 Task: Check the percentage active listings of crown molding in the last 3 years.
Action: Mouse moved to (771, 170)
Screenshot: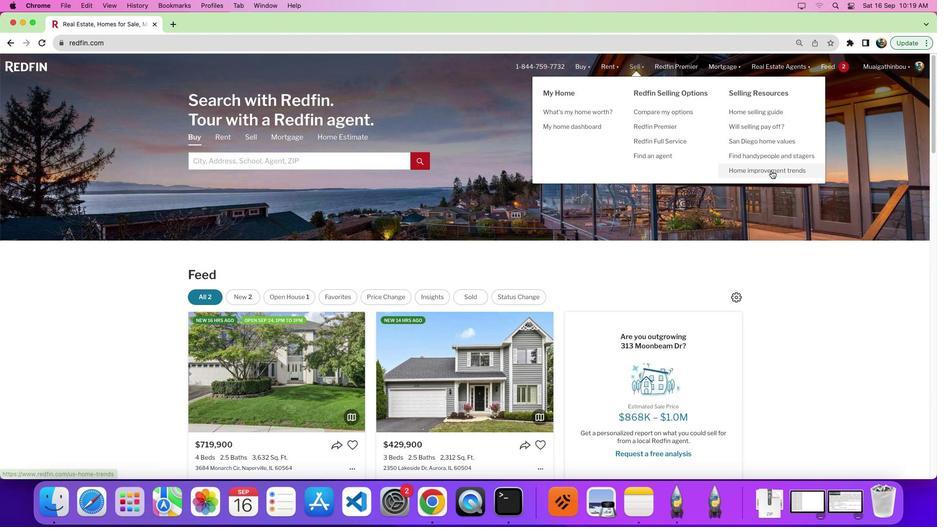 
Action: Mouse pressed left at (771, 170)
Screenshot: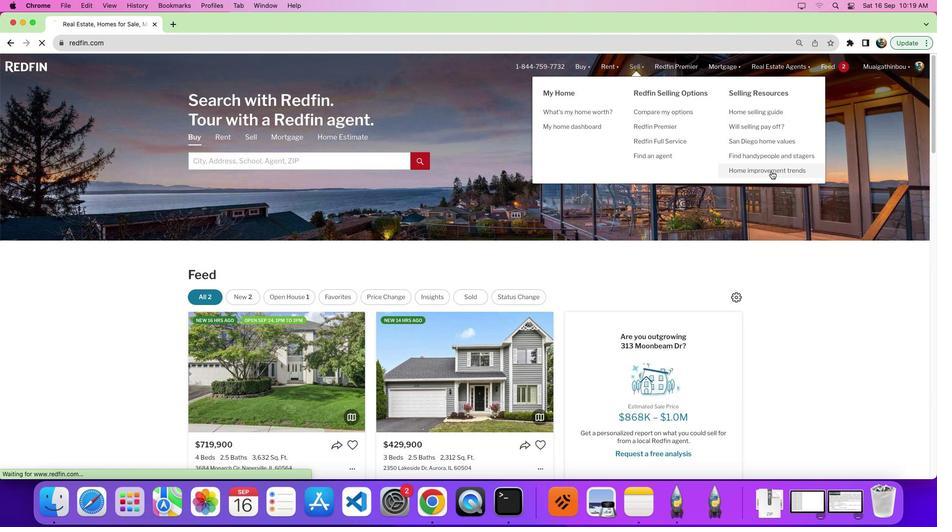 
Action: Mouse moved to (771, 170)
Screenshot: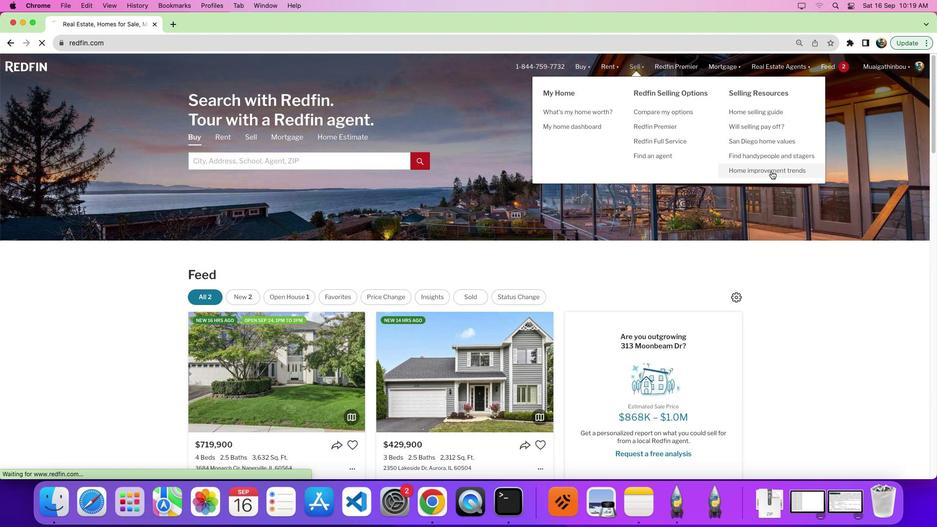
Action: Mouse pressed left at (771, 170)
Screenshot: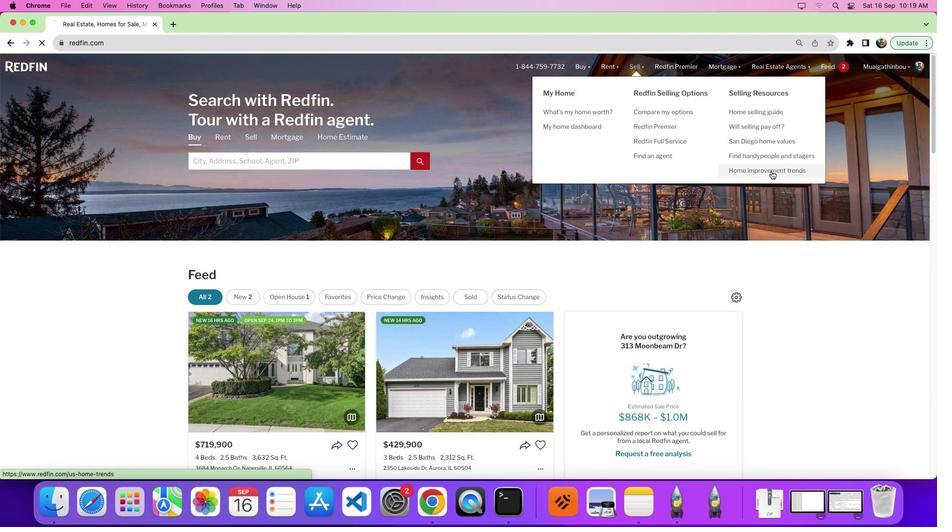 
Action: Mouse moved to (259, 186)
Screenshot: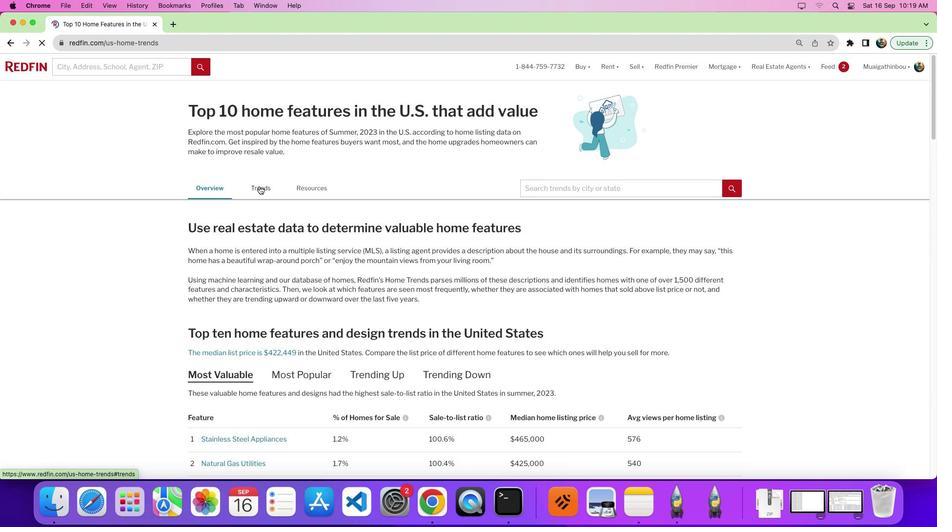 
Action: Mouse pressed left at (259, 186)
Screenshot: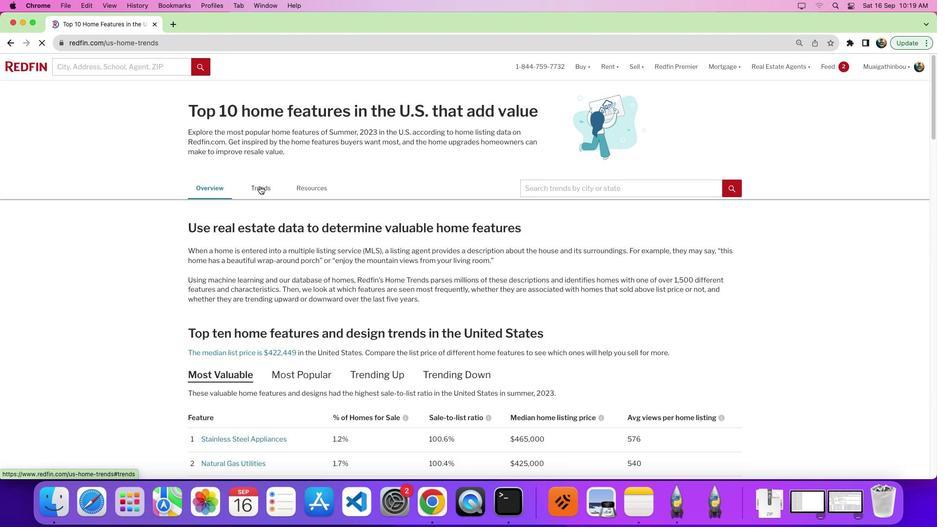 
Action: Mouse moved to (422, 224)
Screenshot: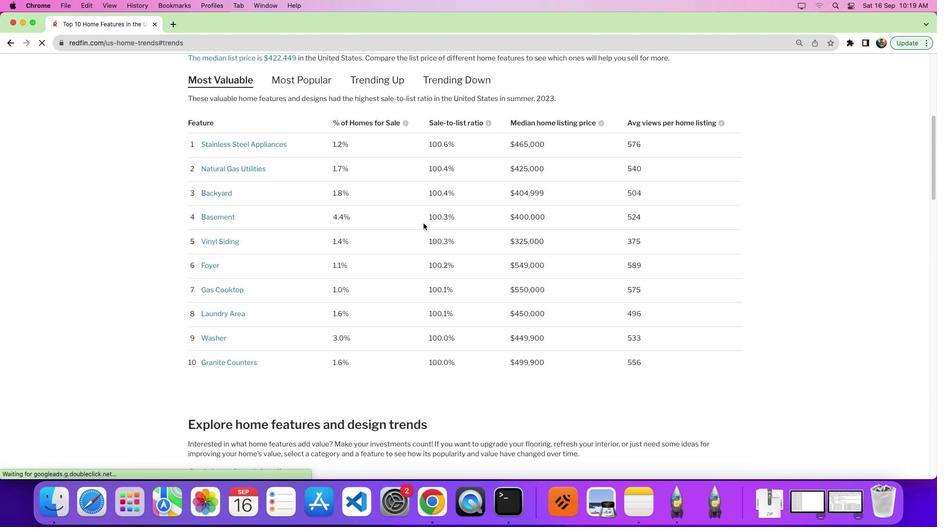 
Action: Mouse scrolled (422, 224) with delta (0, 0)
Screenshot: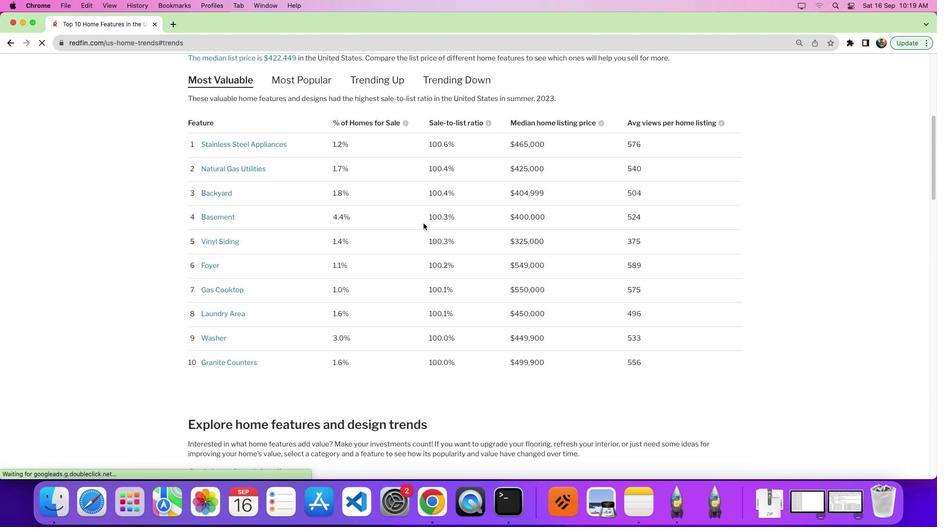 
Action: Mouse moved to (422, 223)
Screenshot: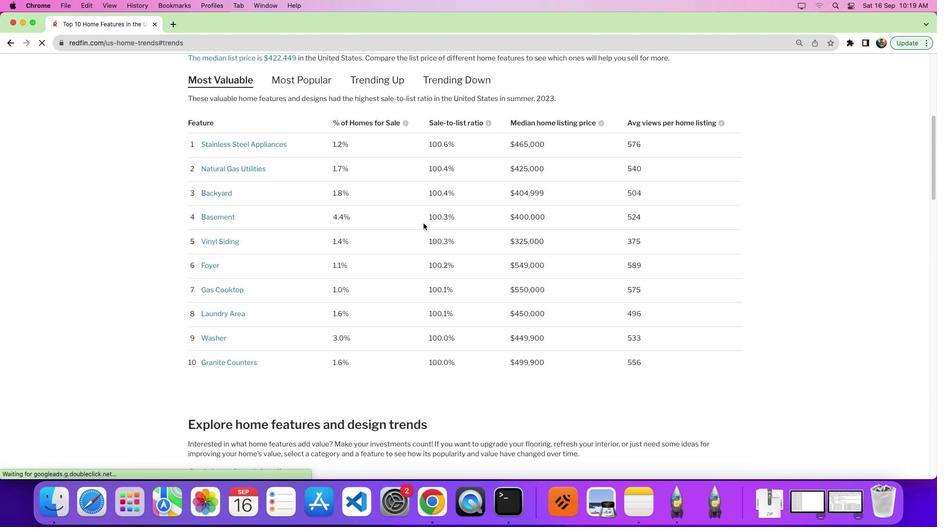 
Action: Mouse scrolled (422, 223) with delta (0, 0)
Screenshot: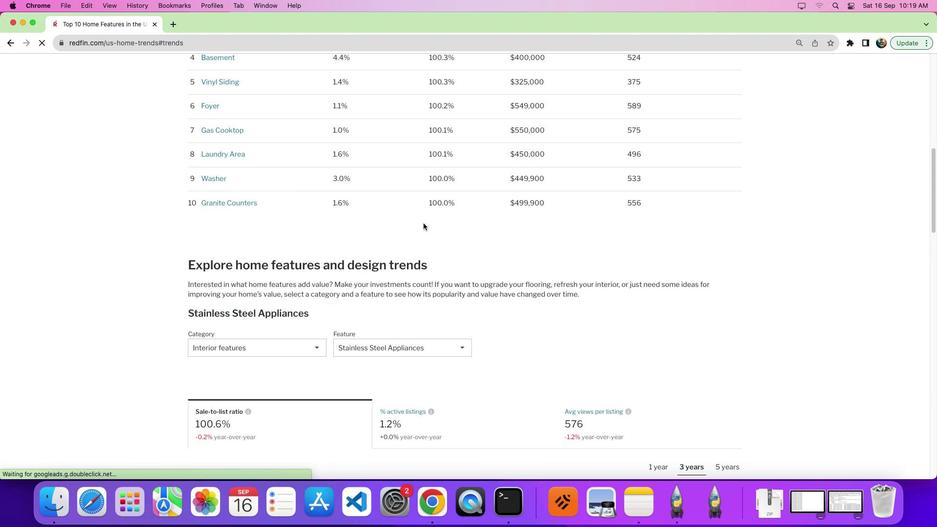 
Action: Mouse moved to (423, 223)
Screenshot: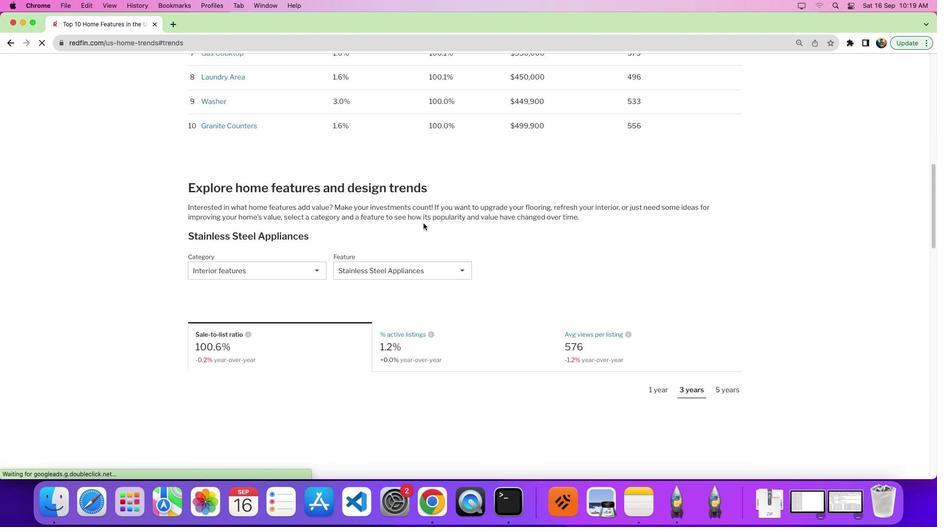 
Action: Mouse scrolled (423, 223) with delta (0, -3)
Screenshot: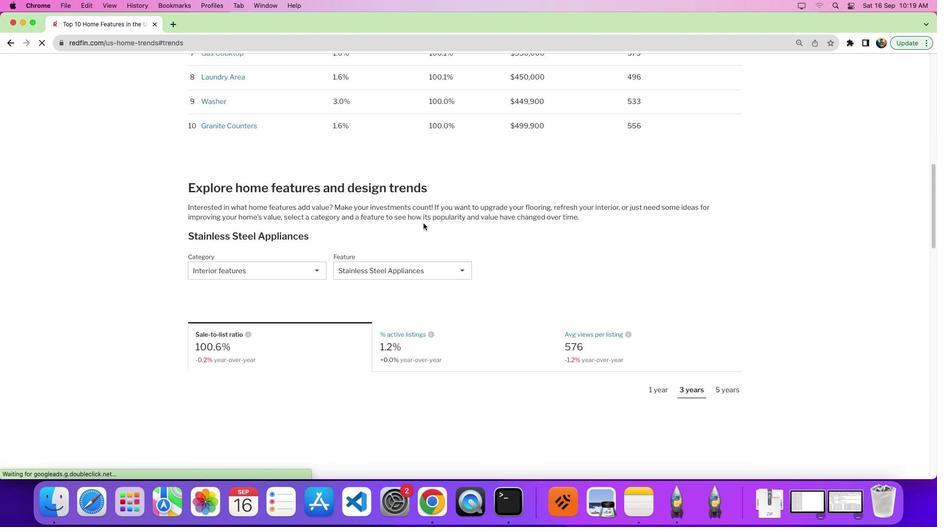 
Action: Mouse moved to (423, 223)
Screenshot: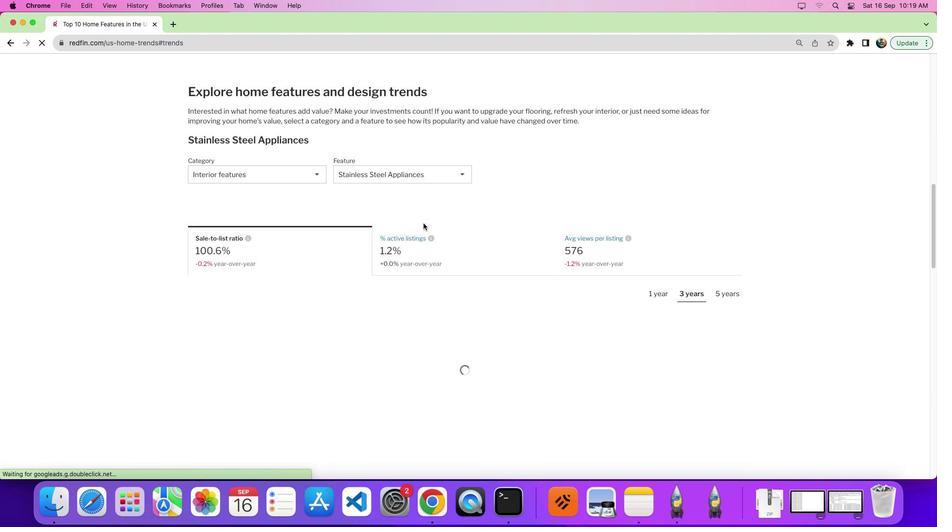 
Action: Mouse scrolled (423, 223) with delta (0, -4)
Screenshot: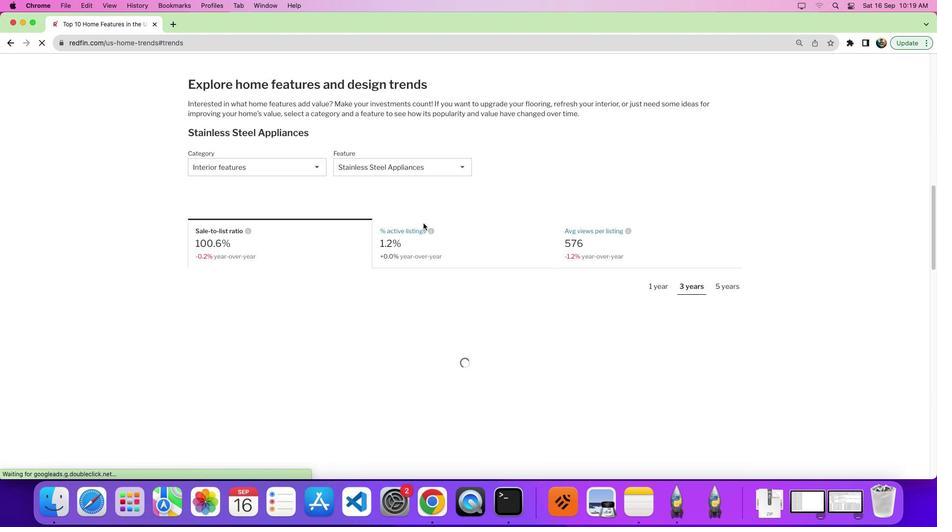 
Action: Mouse moved to (423, 222)
Screenshot: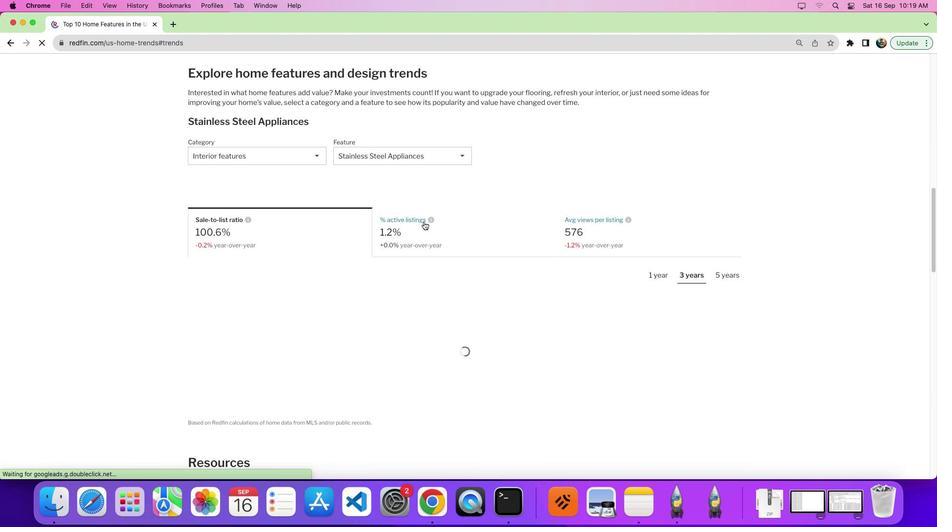 
Action: Mouse scrolled (423, 222) with delta (0, 0)
Screenshot: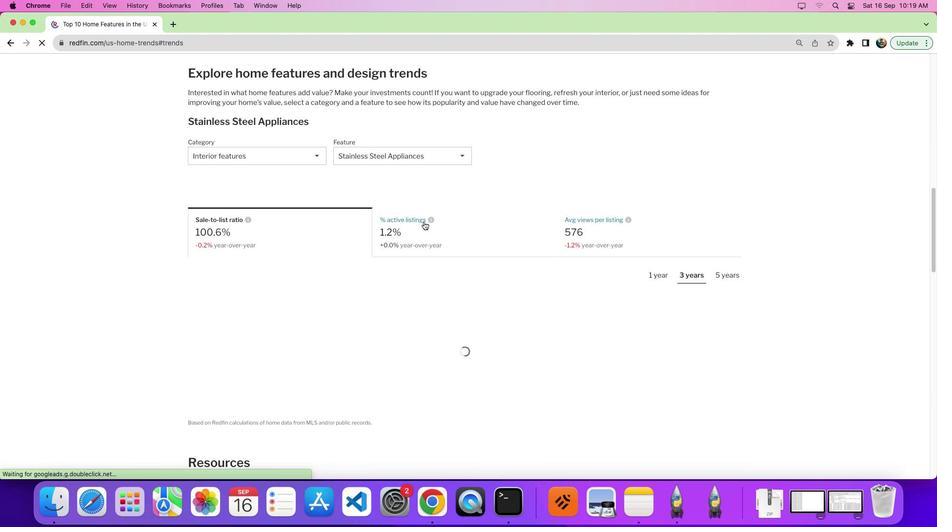 
Action: Mouse scrolled (423, 222) with delta (0, 0)
Screenshot: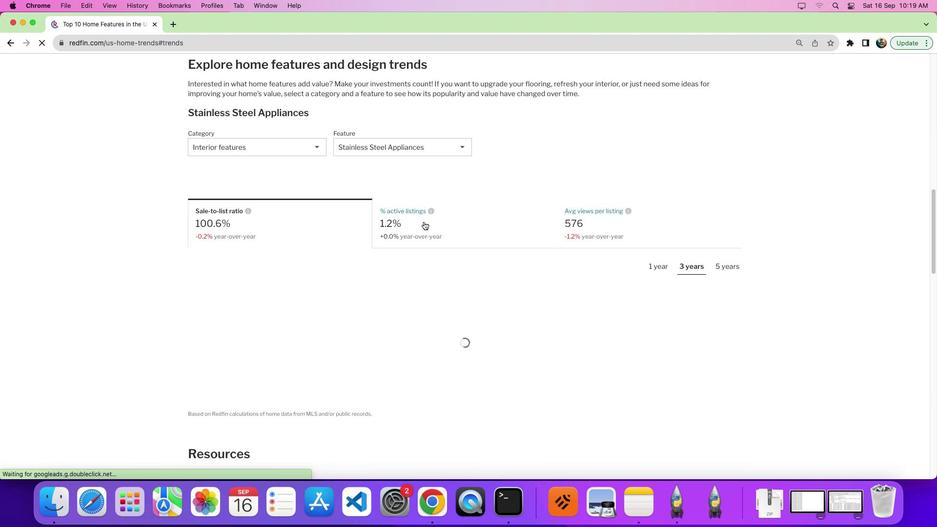
Action: Mouse moved to (423, 222)
Screenshot: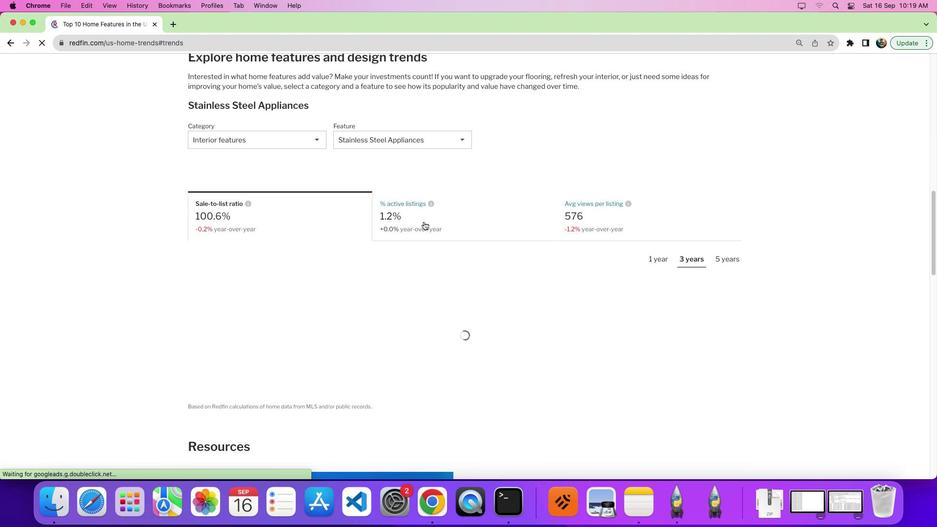 
Action: Mouse scrolled (423, 222) with delta (0, 0)
Screenshot: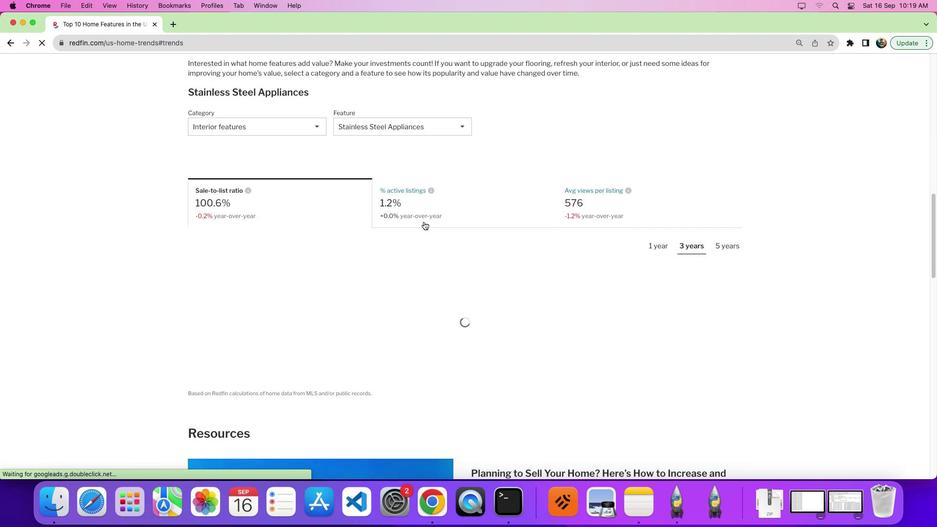 
Action: Mouse scrolled (423, 222) with delta (0, 0)
Screenshot: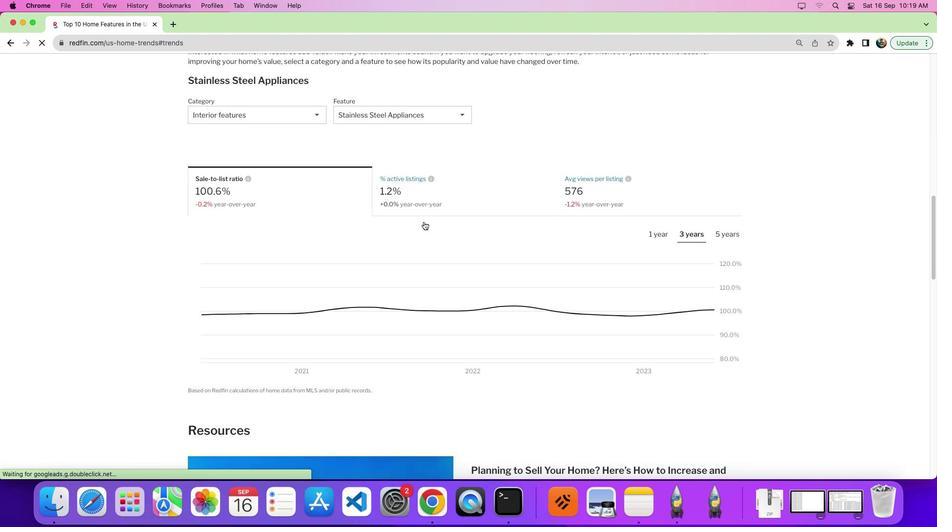 
Action: Mouse moved to (430, 115)
Screenshot: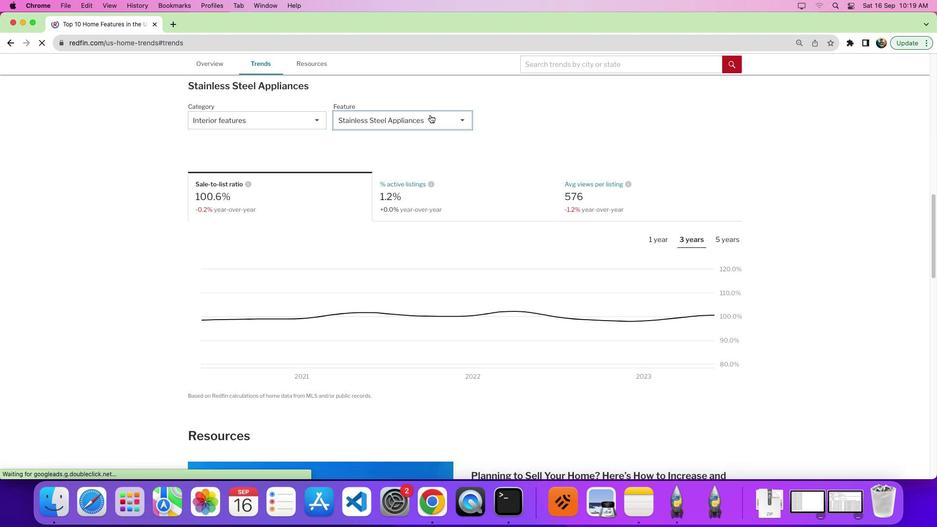 
Action: Mouse pressed left at (430, 115)
Screenshot: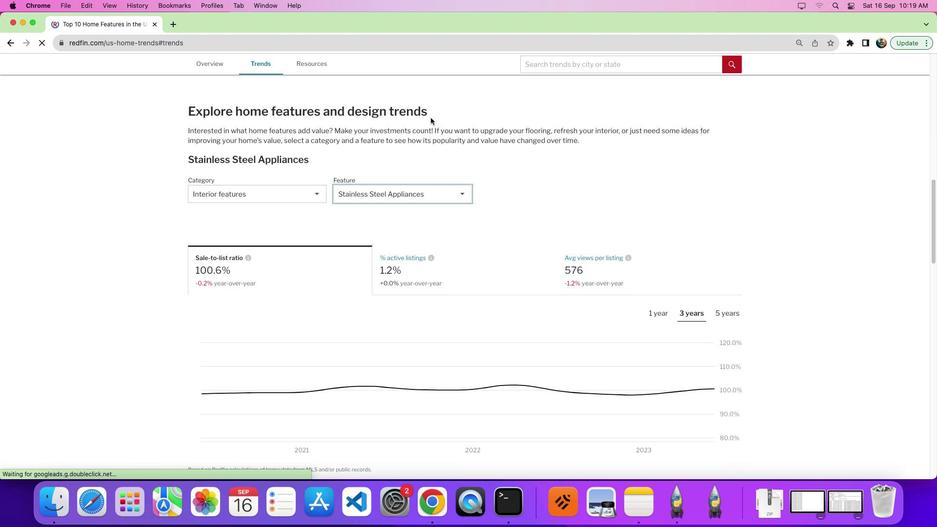 
Action: Mouse moved to (451, 204)
Screenshot: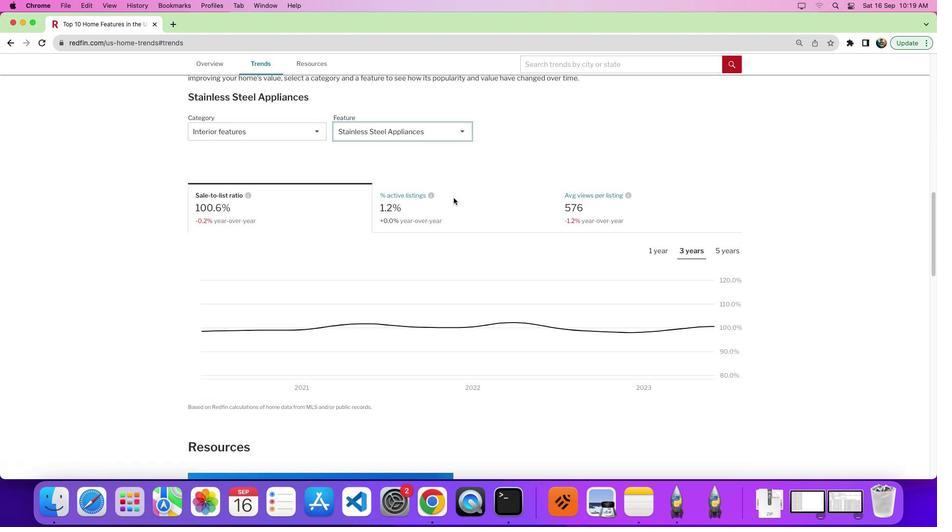 
Action: Mouse scrolled (451, 204) with delta (0, 0)
Screenshot: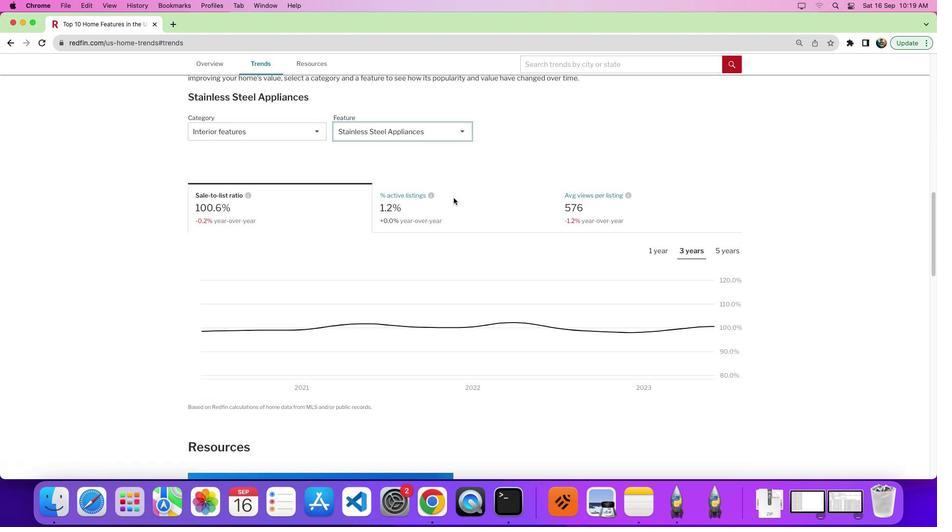 
Action: Mouse moved to (451, 203)
Screenshot: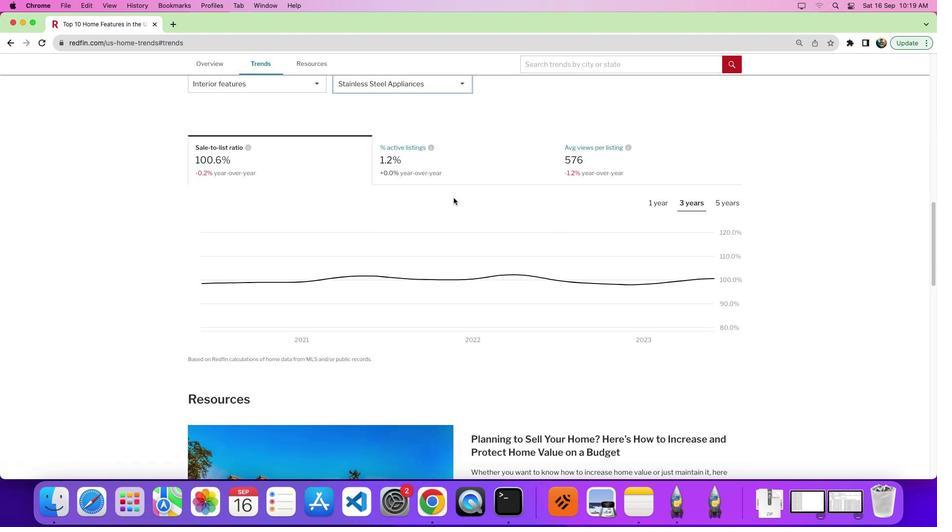 
Action: Mouse scrolled (451, 203) with delta (0, 0)
Screenshot: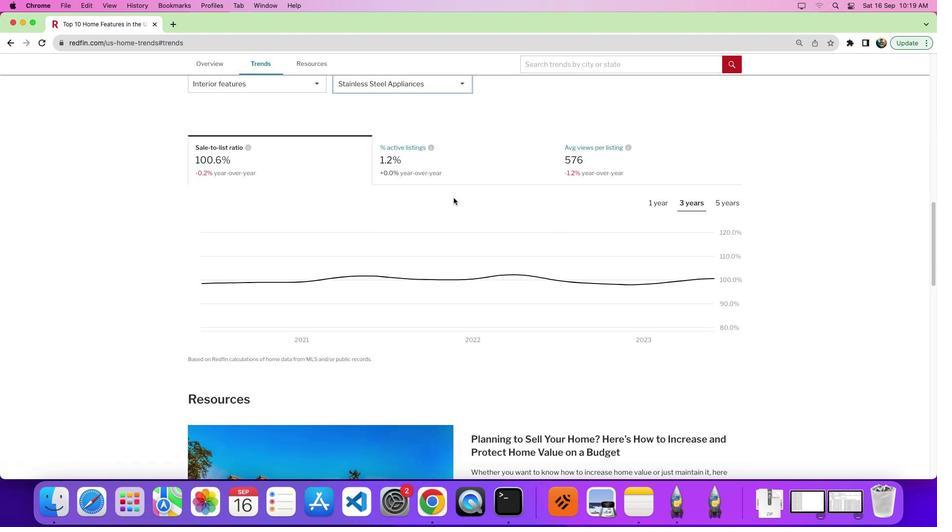 
Action: Mouse moved to (452, 202)
Screenshot: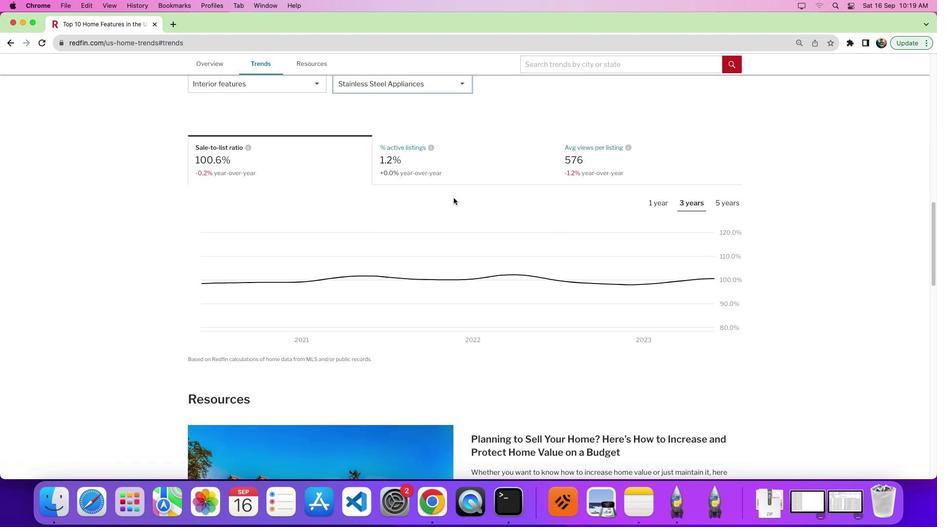 
Action: Mouse scrolled (452, 202) with delta (0, -4)
Screenshot: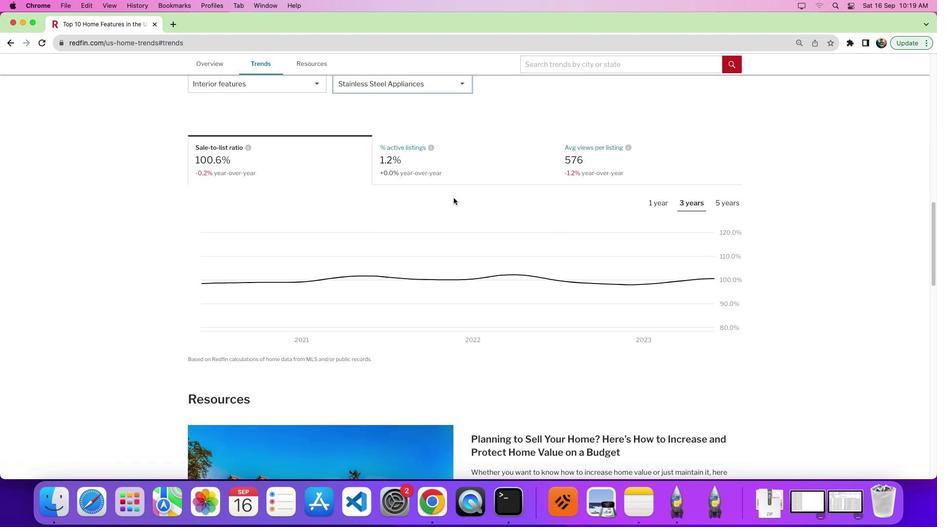 
Action: Mouse moved to (452, 200)
Screenshot: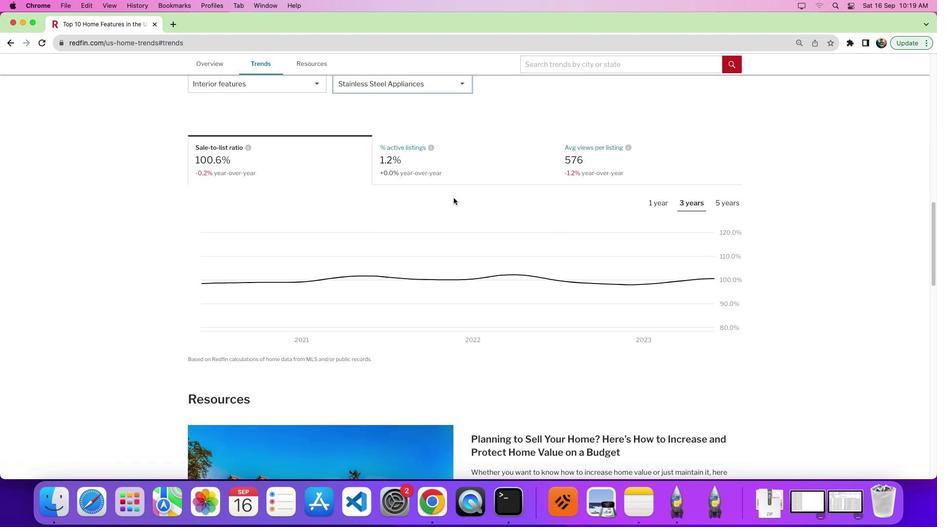 
Action: Mouse scrolled (452, 200) with delta (0, -5)
Screenshot: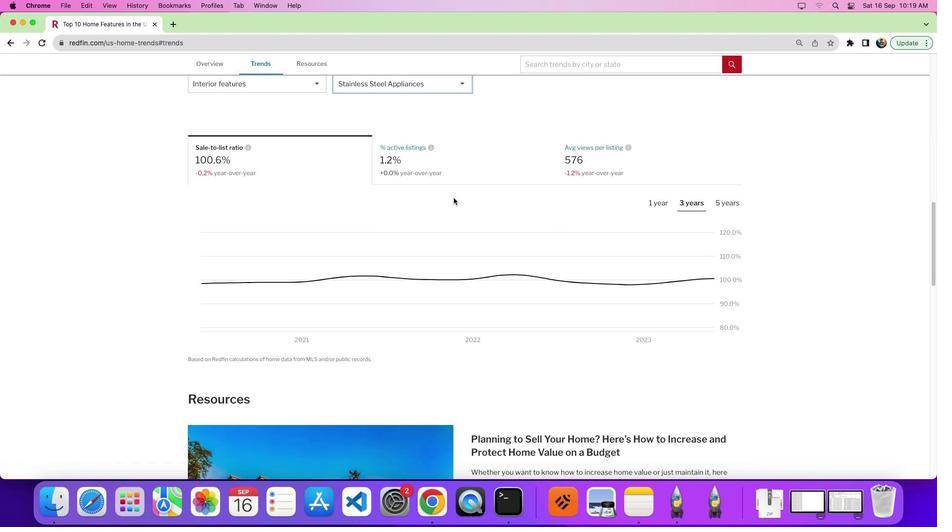 
Action: Mouse moved to (456, 83)
Screenshot: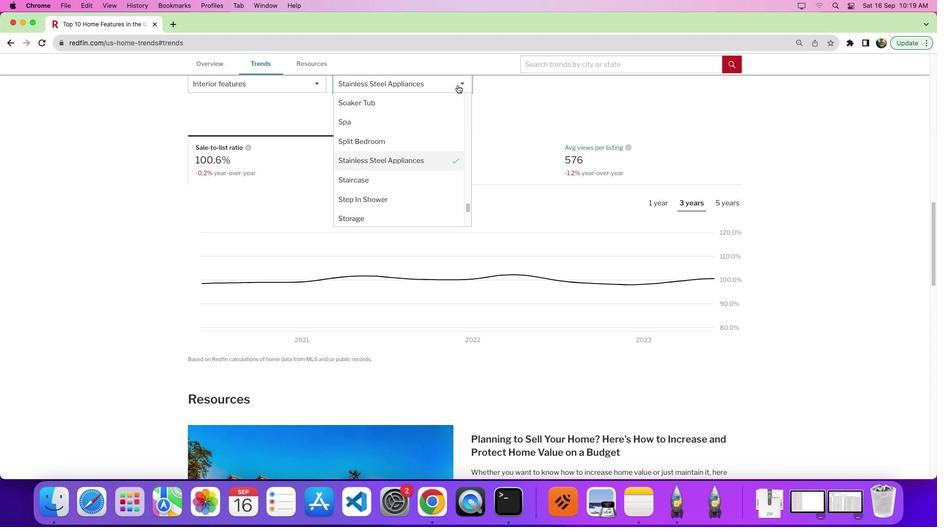 
Action: Mouse pressed left at (456, 83)
Screenshot: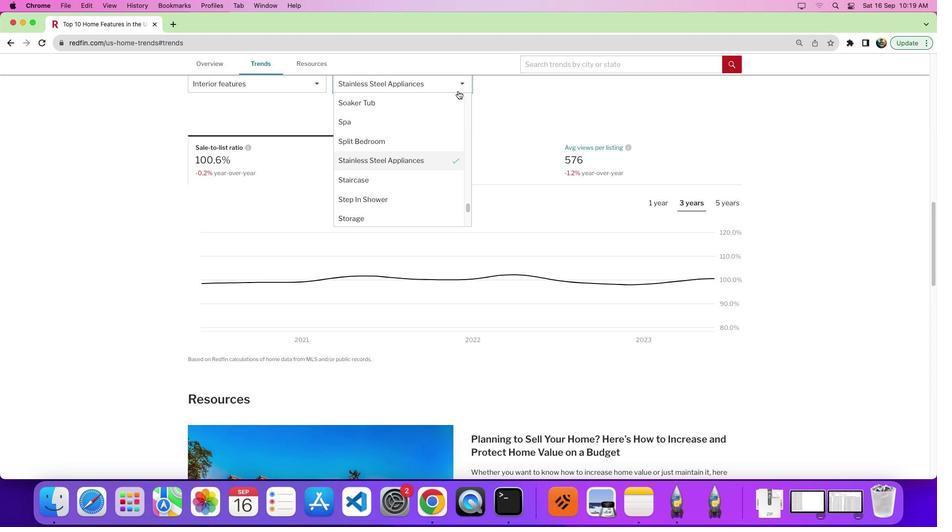 
Action: Mouse moved to (406, 176)
Screenshot: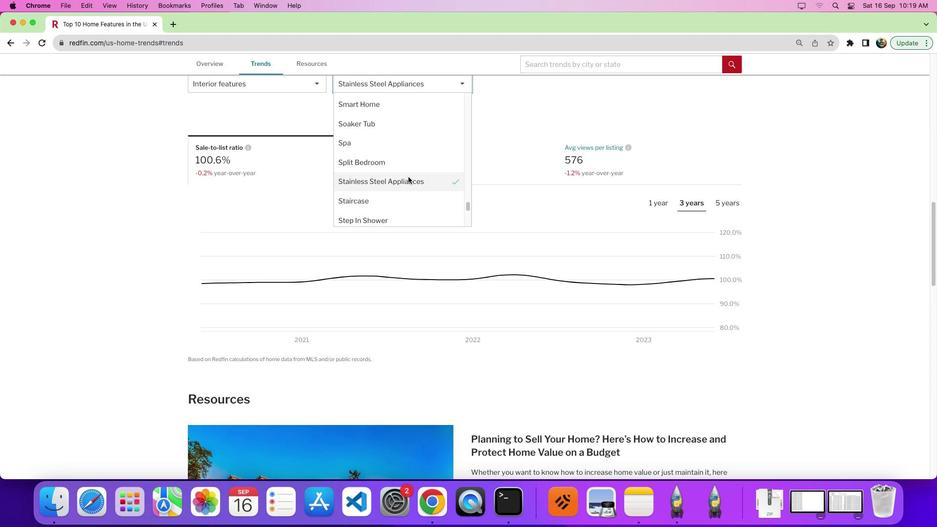 
Action: Mouse scrolled (406, 176) with delta (0, 0)
Screenshot: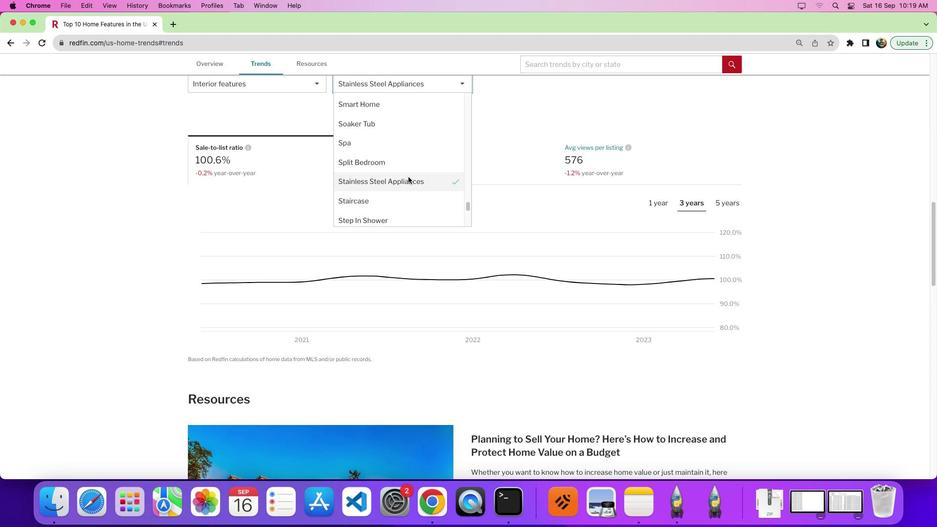 
Action: Mouse moved to (406, 176)
Screenshot: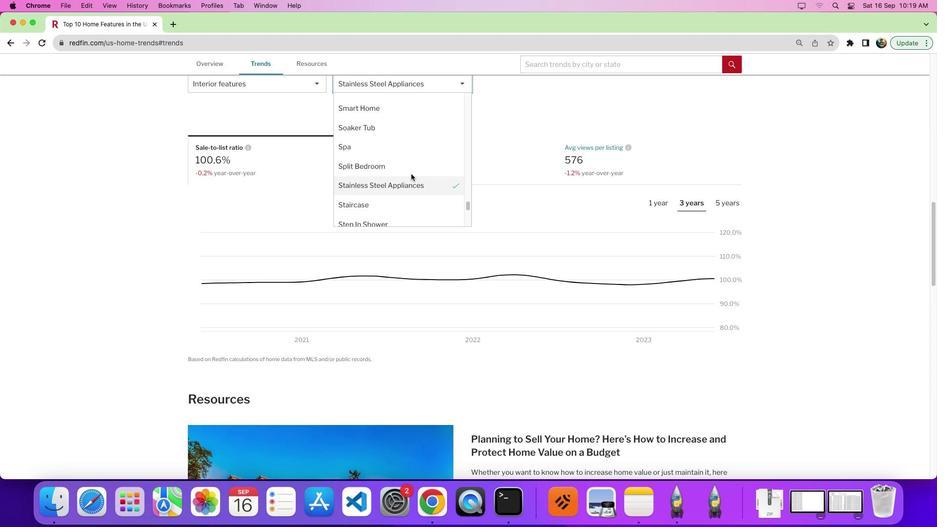 
Action: Mouse scrolled (406, 176) with delta (0, 0)
Screenshot: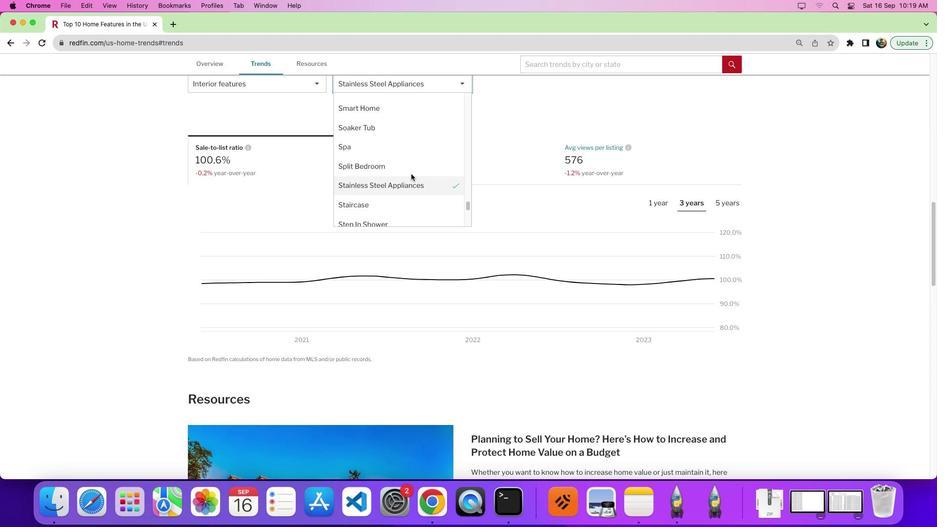 
Action: Mouse moved to (412, 173)
Screenshot: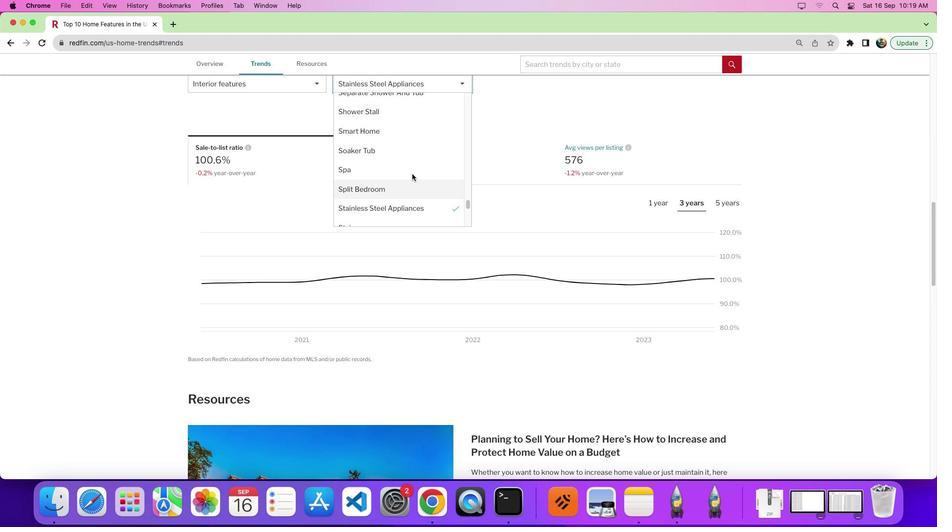 
Action: Mouse scrolled (412, 173) with delta (0, 0)
Screenshot: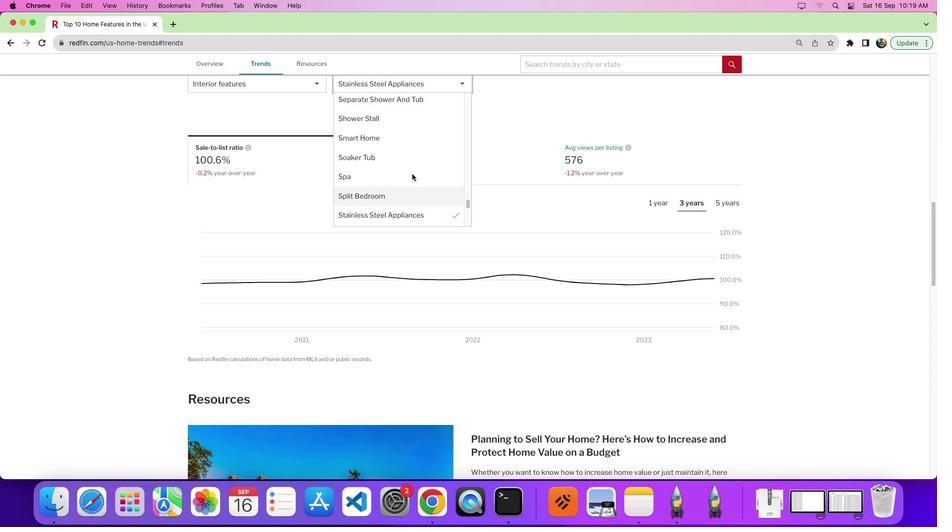 
Action: Mouse moved to (412, 173)
Screenshot: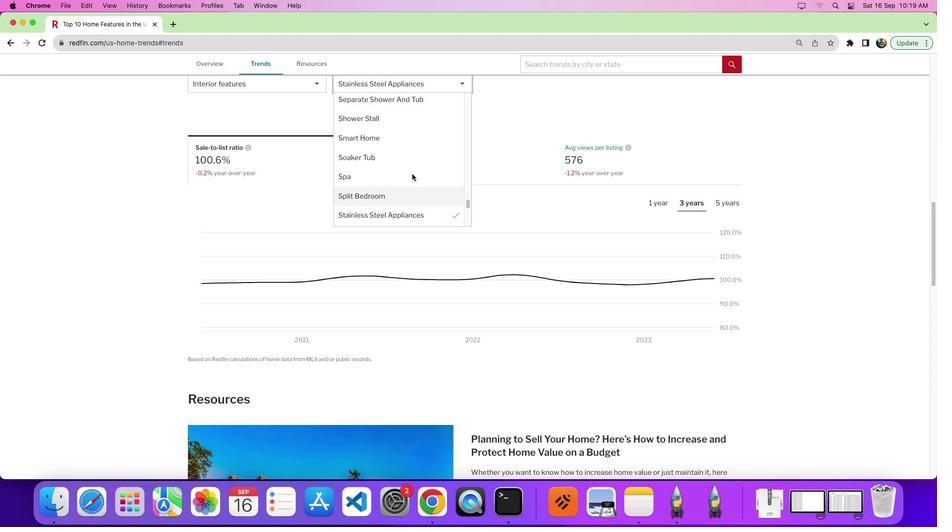 
Action: Mouse scrolled (412, 173) with delta (0, 0)
Screenshot: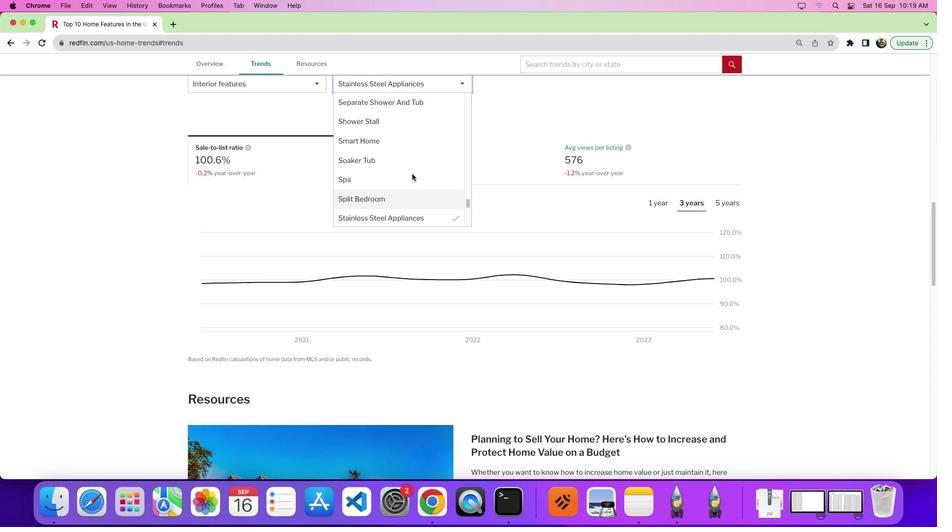 
Action: Mouse moved to (412, 174)
Screenshot: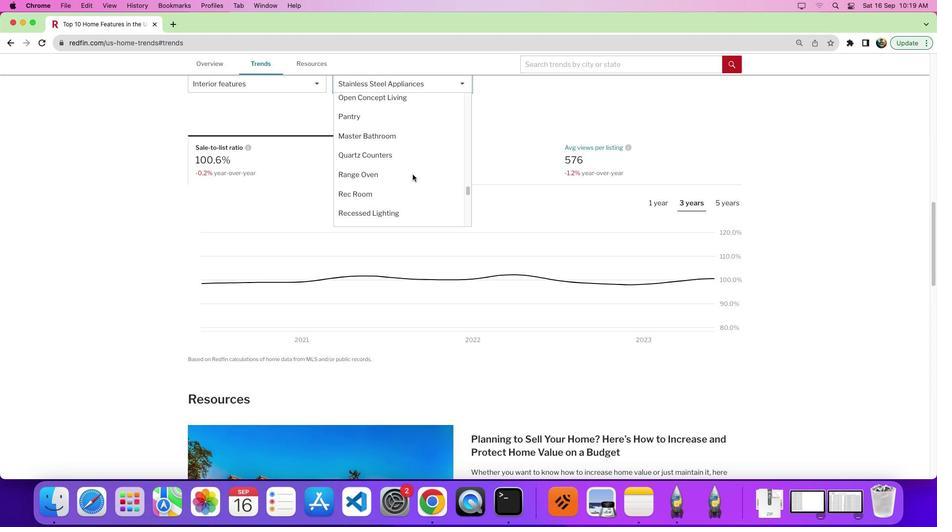 
Action: Mouse scrolled (412, 174) with delta (0, 0)
Screenshot: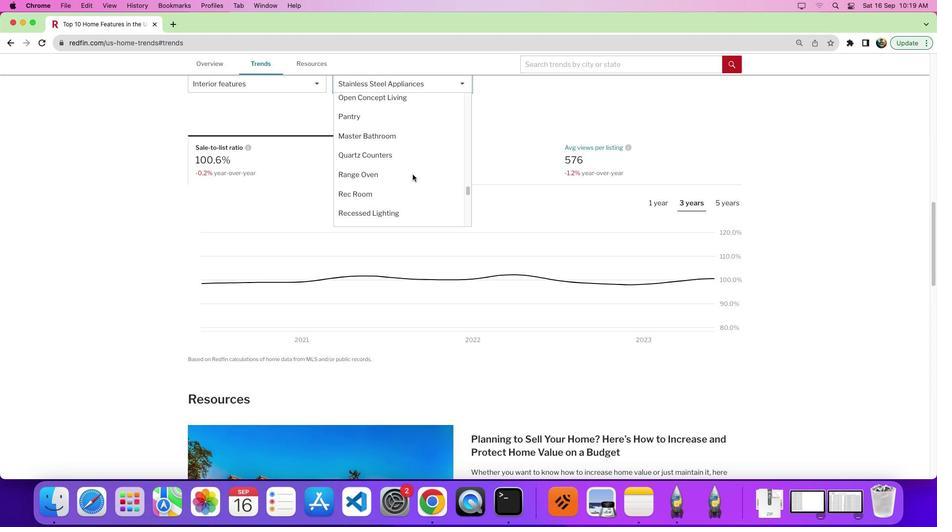 
Action: Mouse moved to (412, 174)
Screenshot: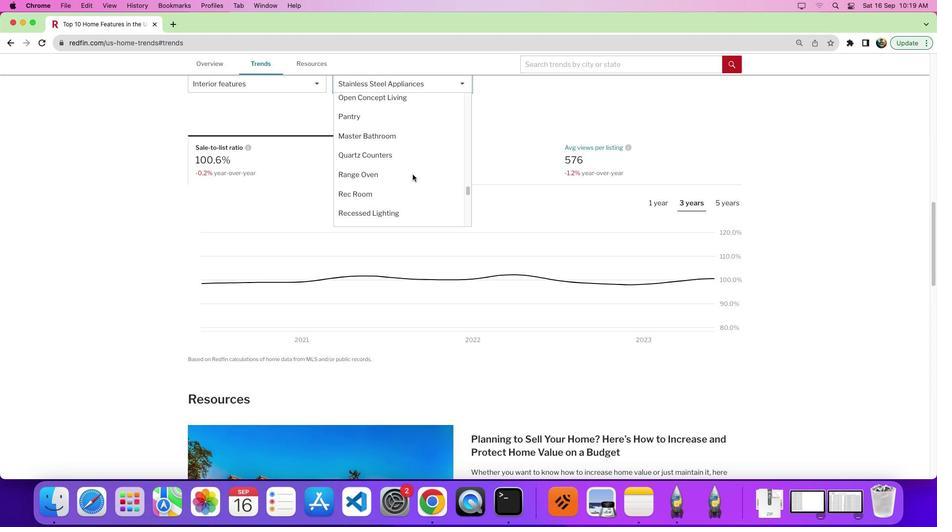 
Action: Mouse scrolled (412, 174) with delta (0, 0)
Screenshot: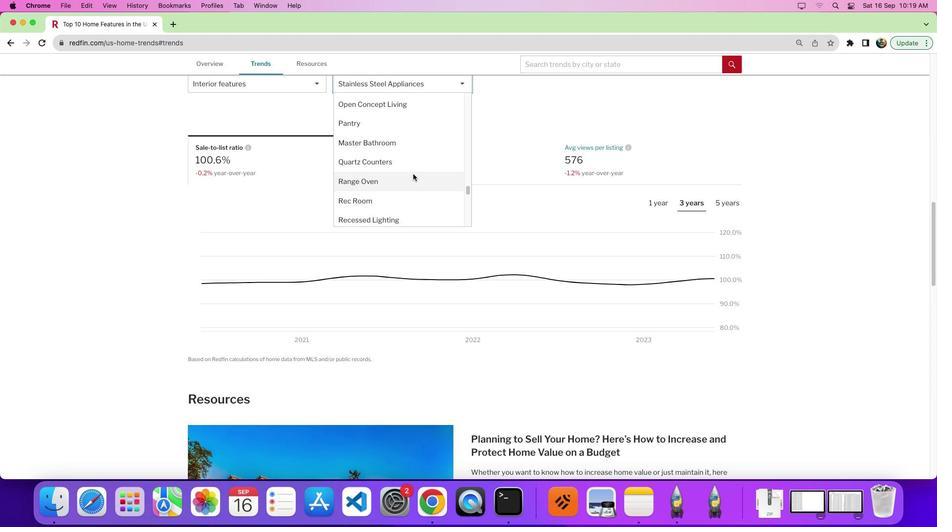 
Action: Mouse moved to (413, 174)
Screenshot: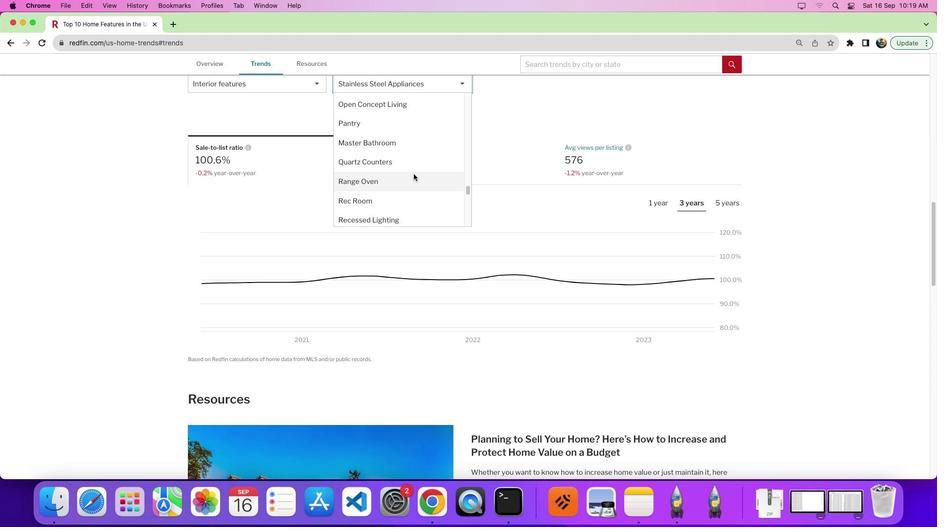 
Action: Mouse scrolled (413, 174) with delta (0, 3)
Screenshot: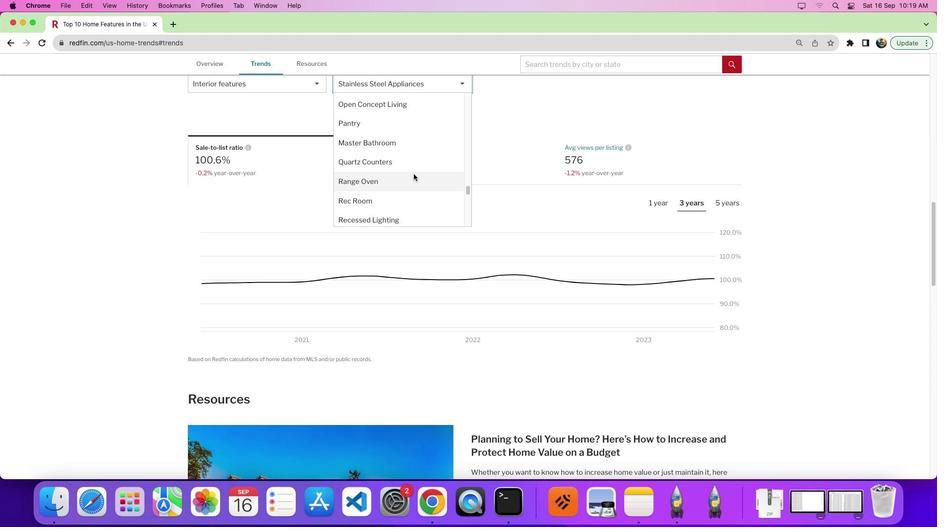 
Action: Mouse moved to (413, 173)
Screenshot: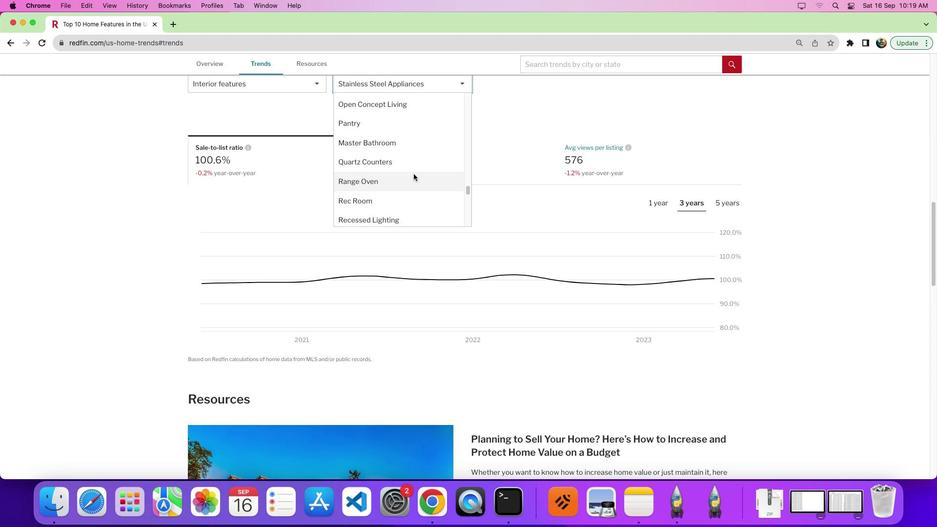 
Action: Mouse scrolled (413, 173) with delta (0, 0)
Screenshot: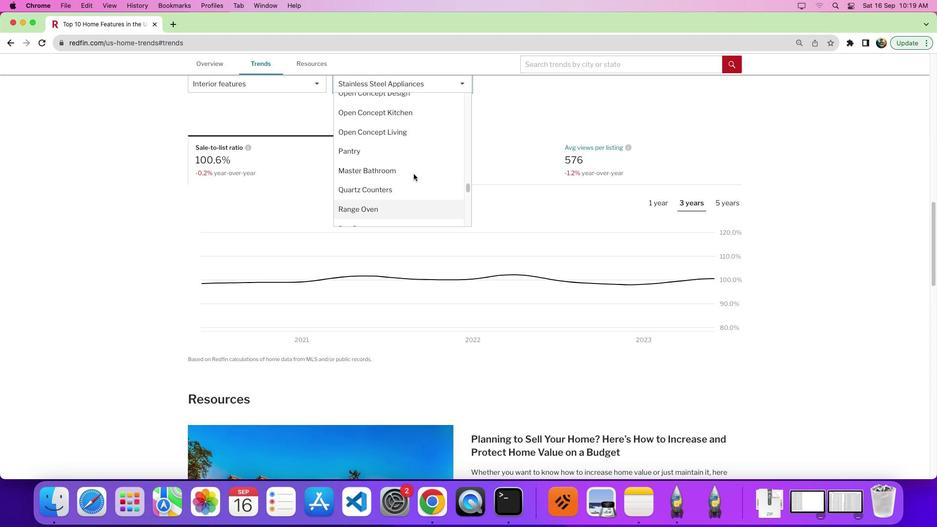 
Action: Mouse scrolled (413, 173) with delta (0, 0)
Screenshot: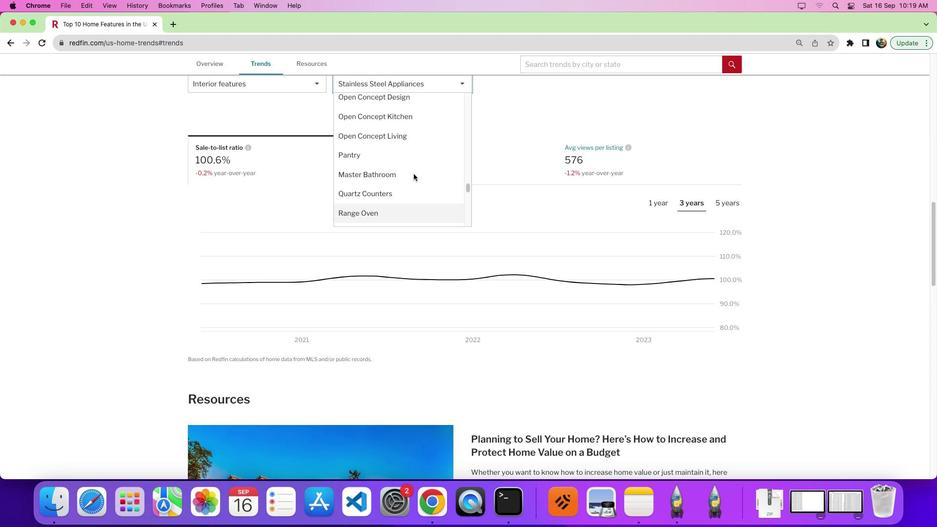 
Action: Mouse scrolled (413, 173) with delta (0, 0)
Screenshot: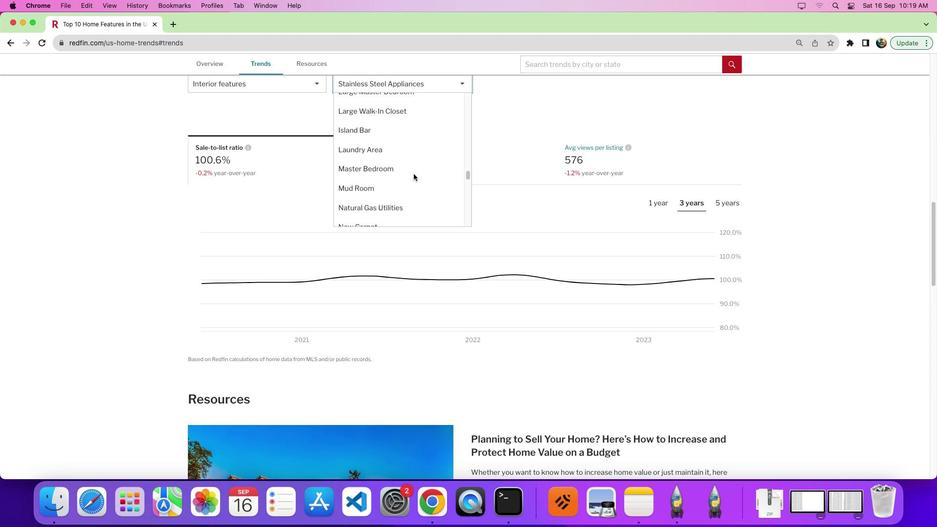 
Action: Mouse scrolled (413, 173) with delta (0, 0)
Screenshot: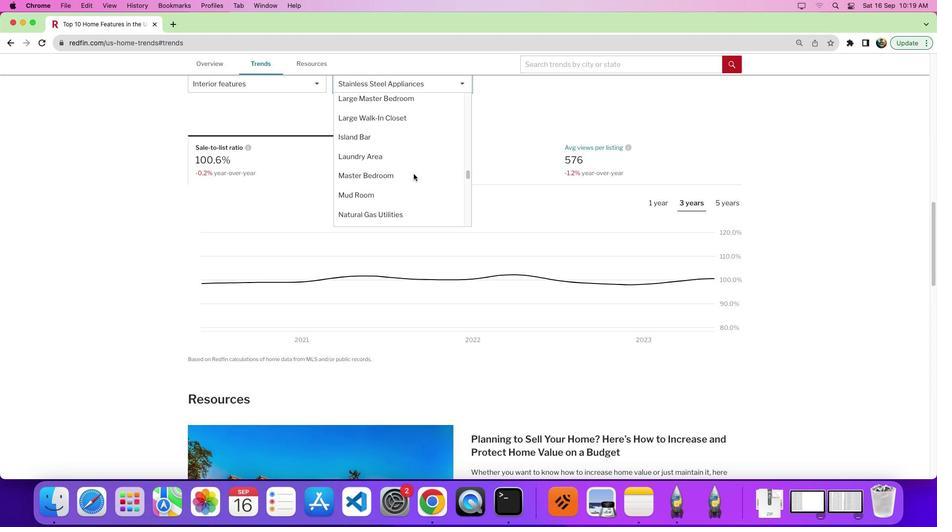 
Action: Mouse scrolled (413, 173) with delta (0, 3)
Screenshot: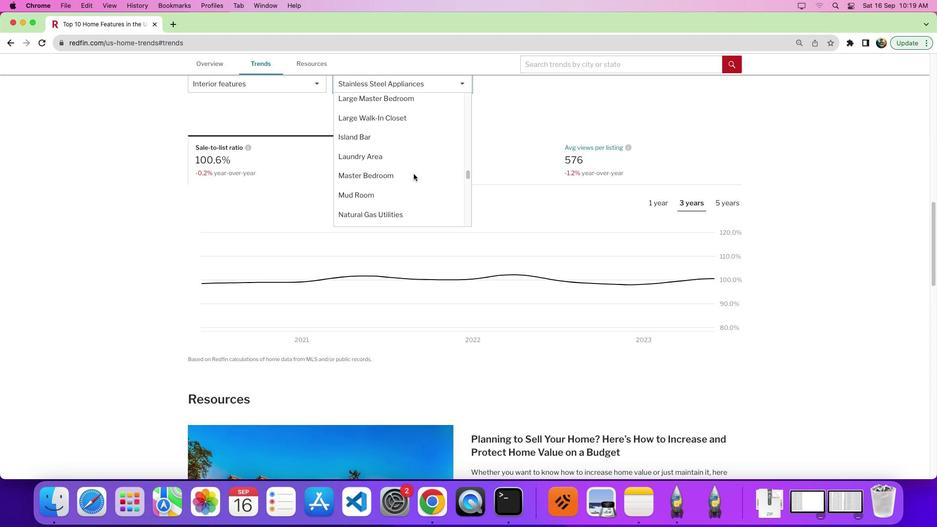 
Action: Mouse scrolled (413, 173) with delta (0, 0)
Screenshot: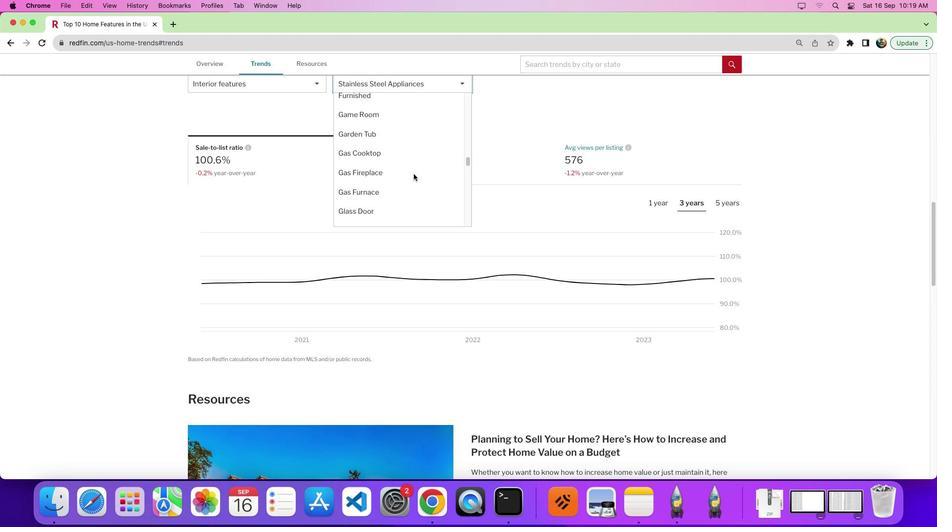 
Action: Mouse scrolled (413, 173) with delta (0, 0)
Screenshot: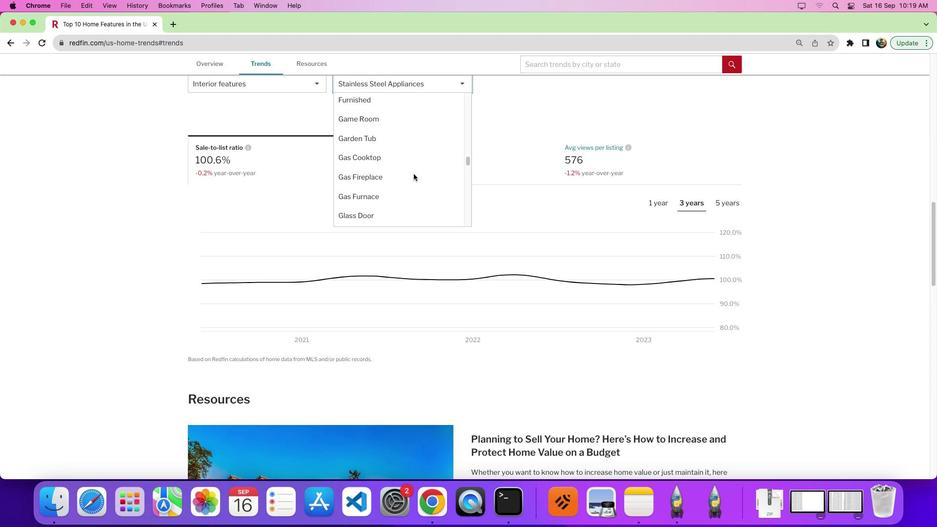 
Action: Mouse scrolled (413, 173) with delta (0, 3)
Screenshot: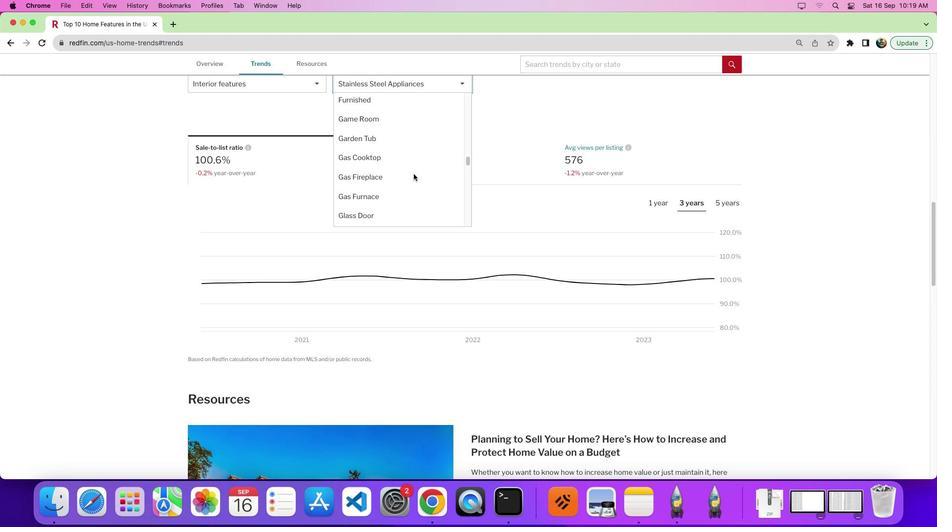 
Action: Mouse moved to (413, 173)
Screenshot: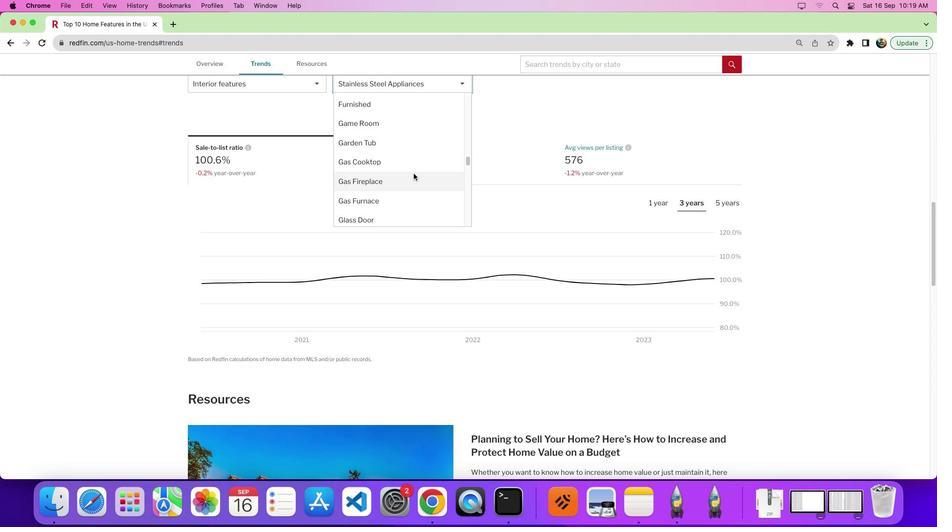 
Action: Mouse scrolled (413, 173) with delta (0, 0)
Screenshot: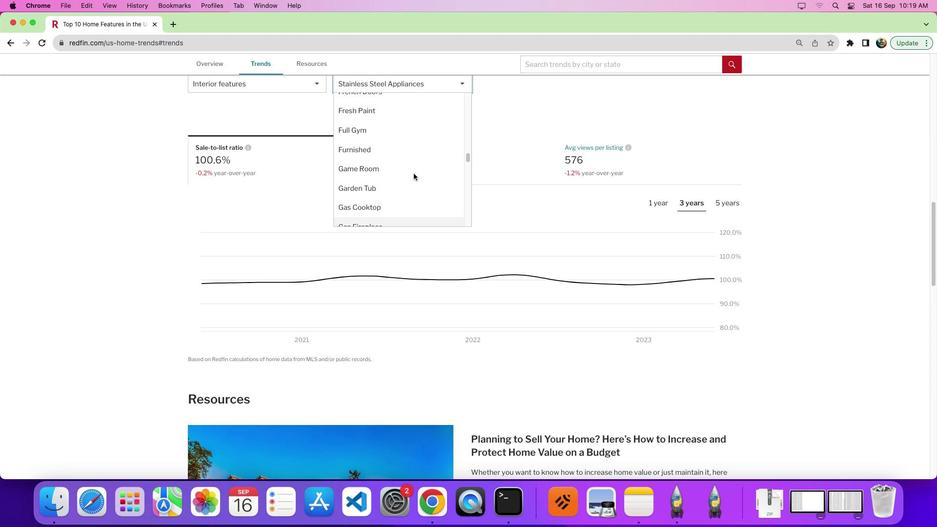 
Action: Mouse moved to (413, 173)
Screenshot: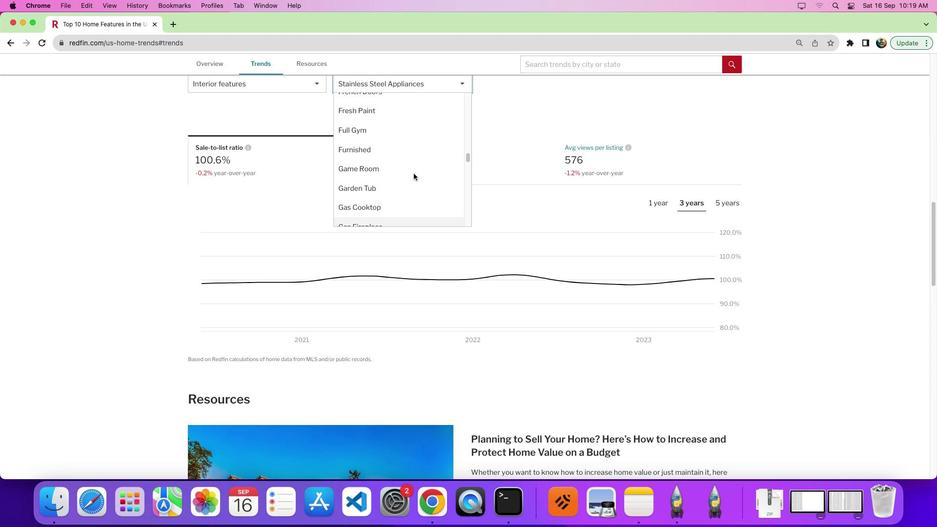 
Action: Mouse scrolled (413, 173) with delta (0, 0)
Screenshot: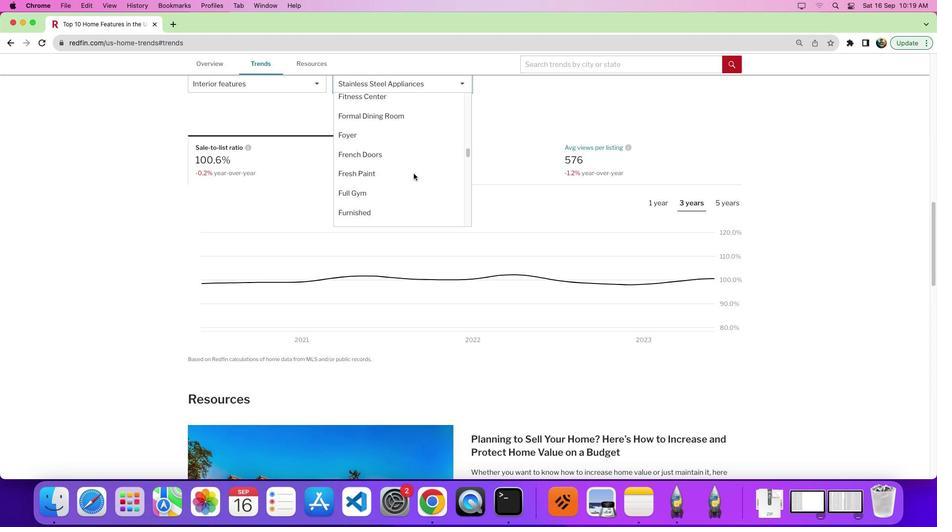 
Action: Mouse scrolled (413, 173) with delta (0, 1)
Screenshot: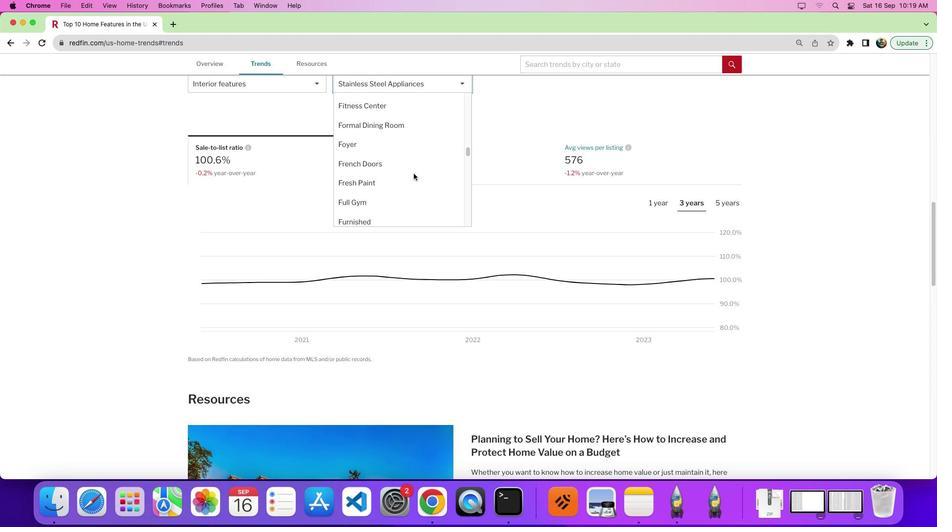 
Action: Mouse scrolled (413, 173) with delta (0, 0)
Screenshot: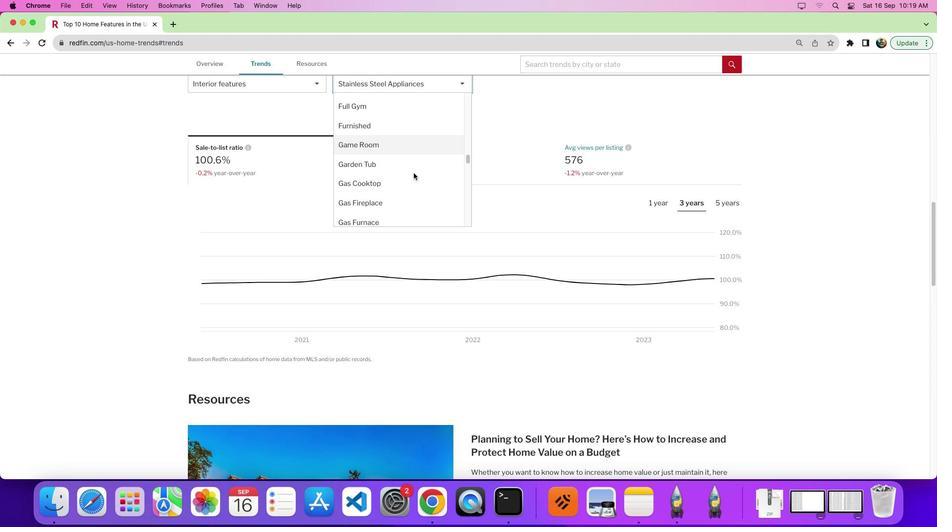 
Action: Mouse scrolled (413, 173) with delta (0, 0)
Screenshot: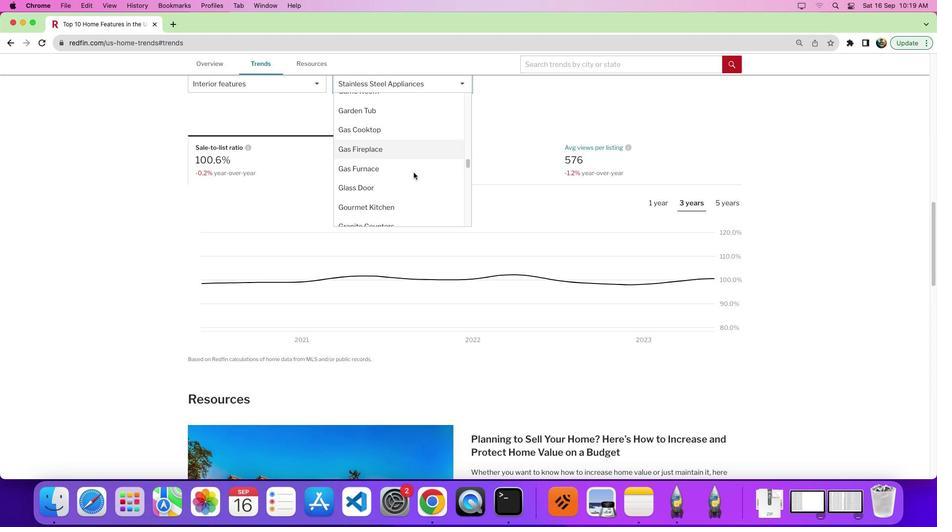 
Action: Mouse scrolled (413, 173) with delta (0, -2)
Screenshot: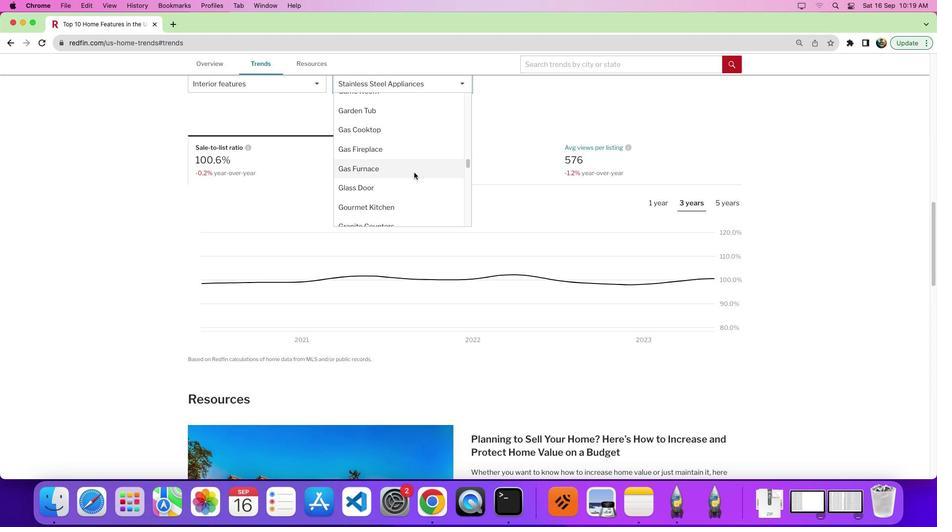 
Action: Mouse moved to (414, 172)
Screenshot: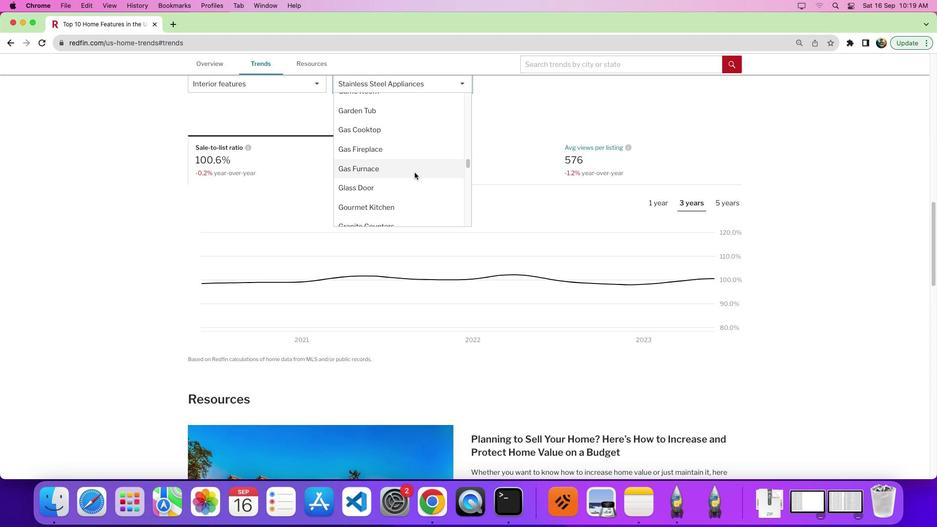 
Action: Mouse scrolled (414, 172) with delta (0, 0)
Screenshot: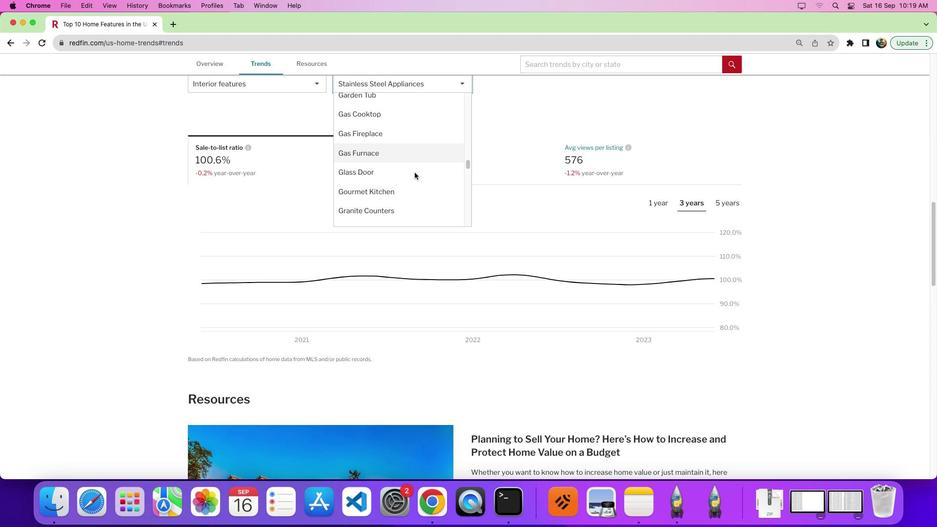 
Action: Mouse scrolled (414, 172) with delta (0, 0)
Screenshot: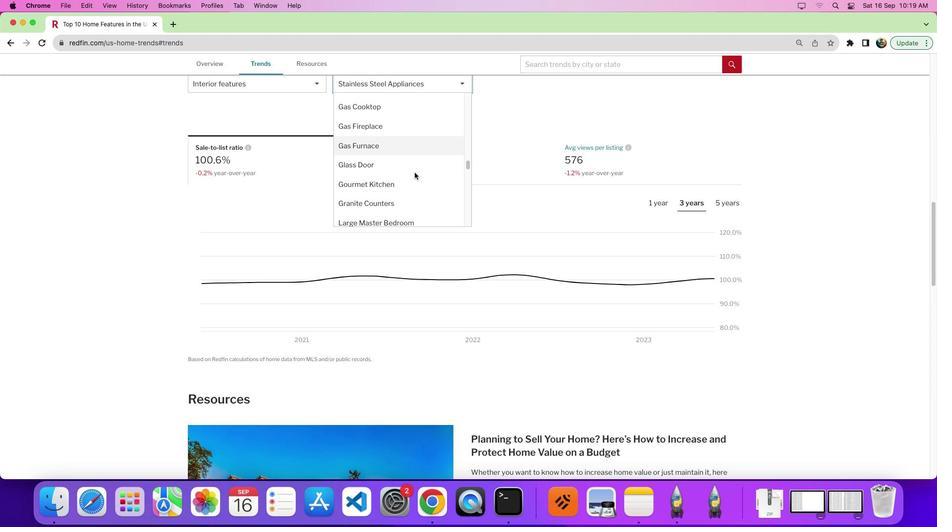 
Action: Mouse scrolled (414, 172) with delta (0, 0)
Screenshot: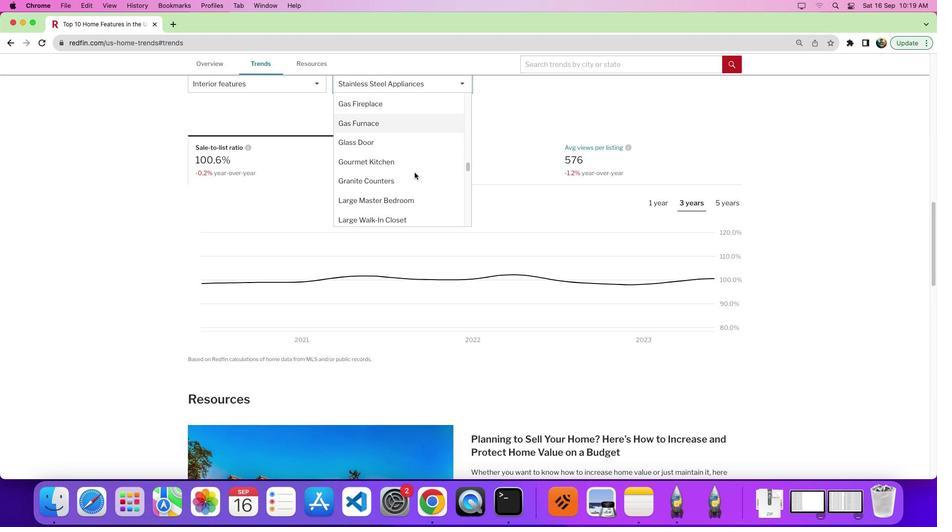 
Action: Mouse scrolled (414, 172) with delta (0, 0)
Screenshot: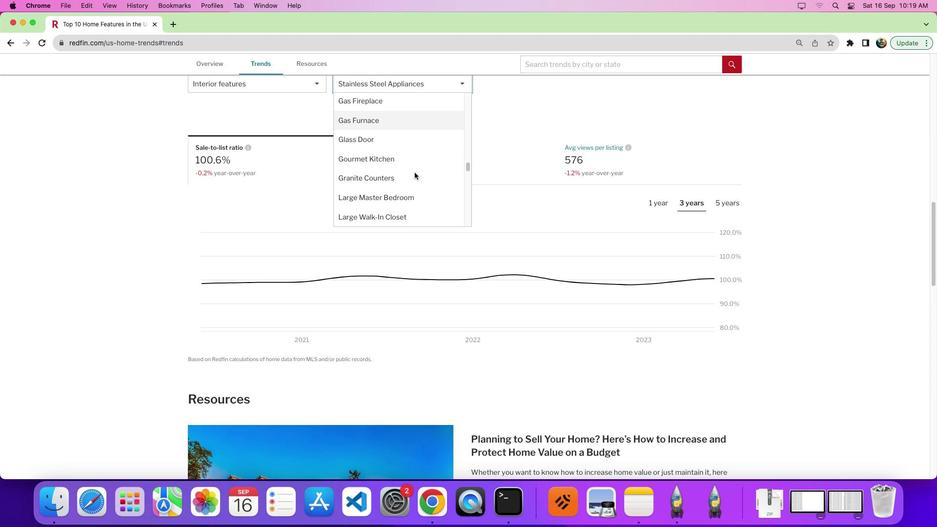 
Action: Mouse scrolled (414, 172) with delta (0, 0)
Screenshot: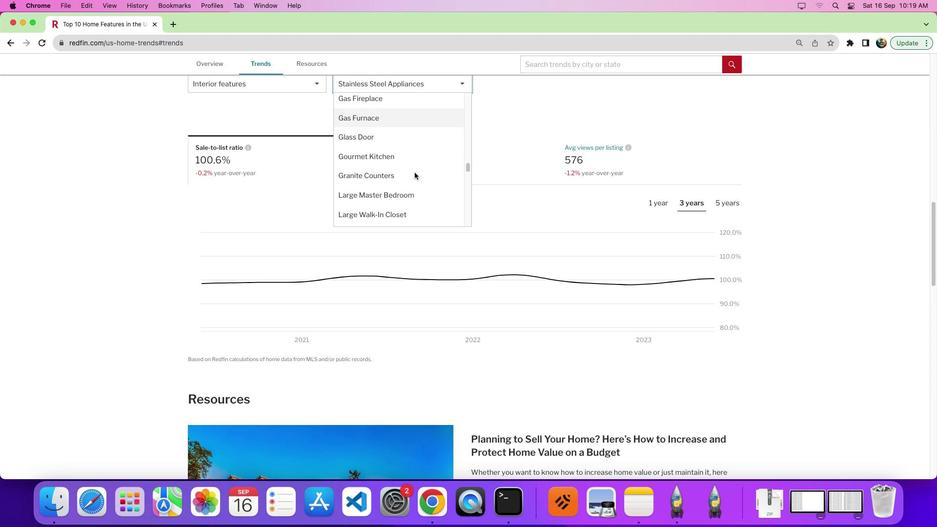 
Action: Mouse scrolled (414, 172) with delta (0, 0)
Screenshot: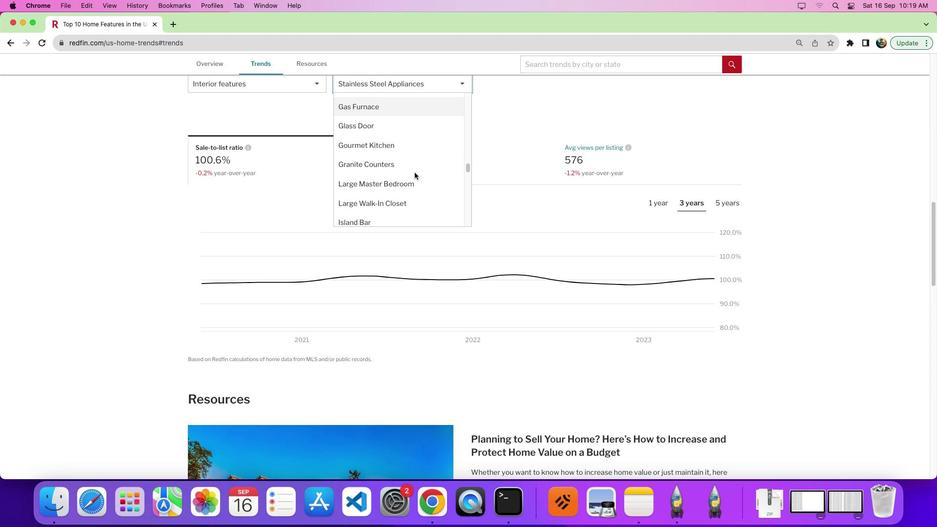 
Action: Mouse scrolled (414, 172) with delta (0, 0)
Screenshot: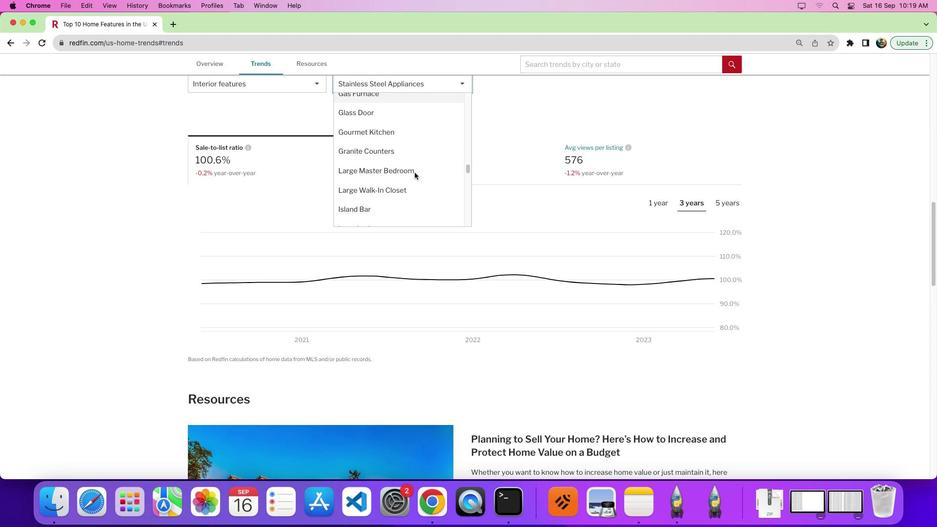 
Action: Mouse scrolled (414, 172) with delta (0, 0)
Screenshot: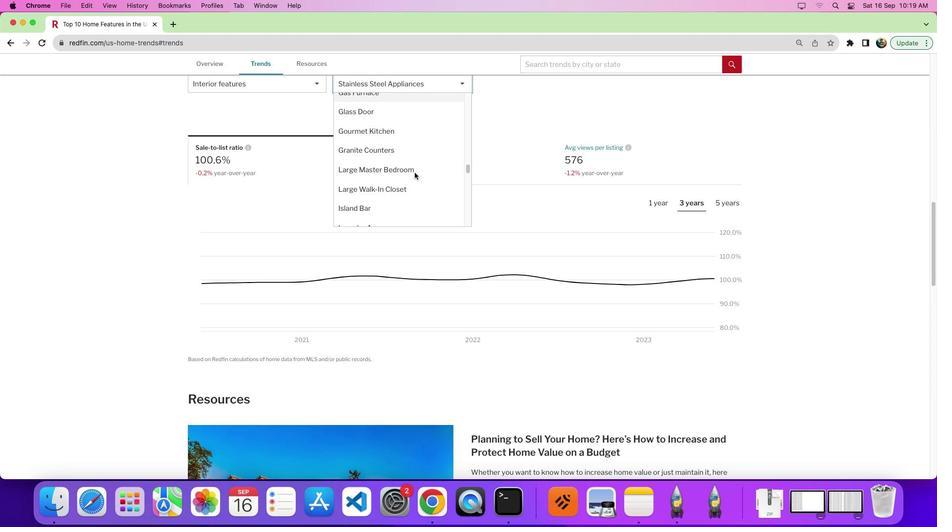 
Action: Mouse scrolled (414, 172) with delta (0, 0)
Screenshot: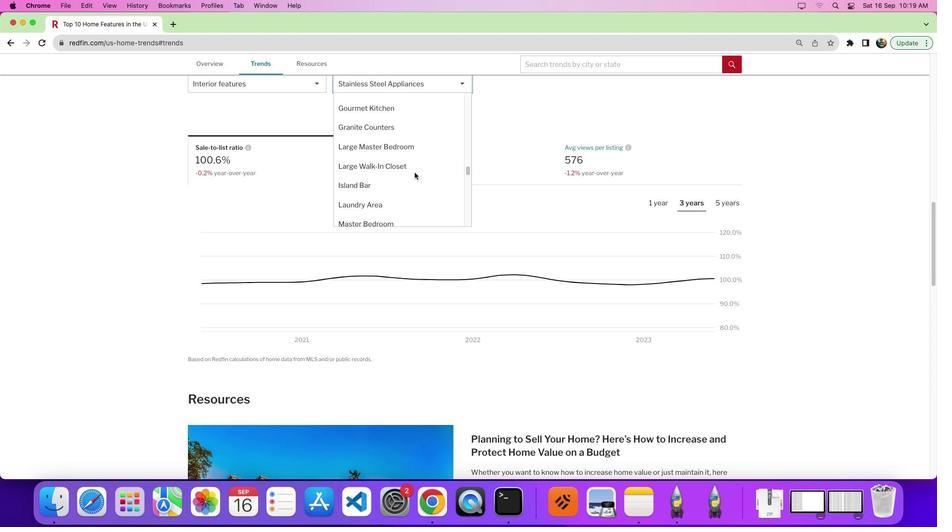 
Action: Mouse scrolled (414, 172) with delta (0, 0)
Screenshot: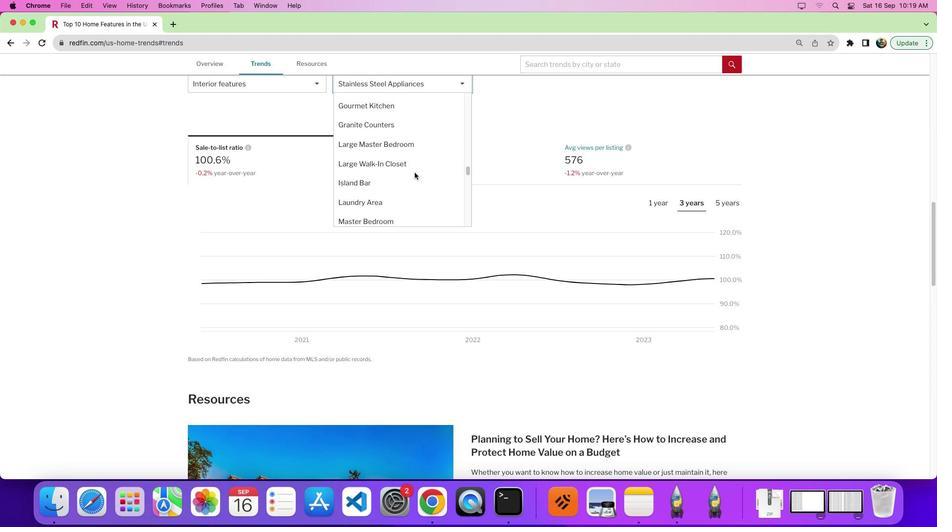 
Action: Mouse moved to (415, 171)
Screenshot: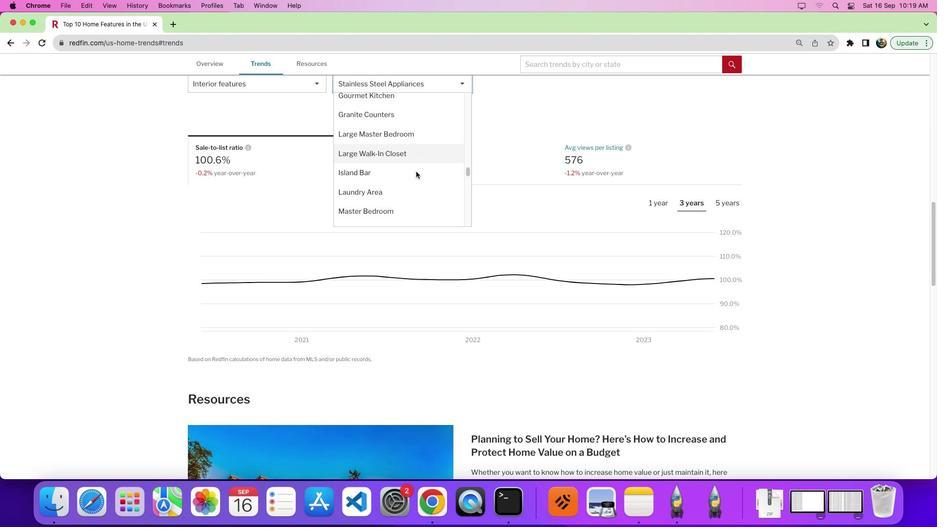 
Action: Mouse scrolled (415, 171) with delta (0, 0)
Screenshot: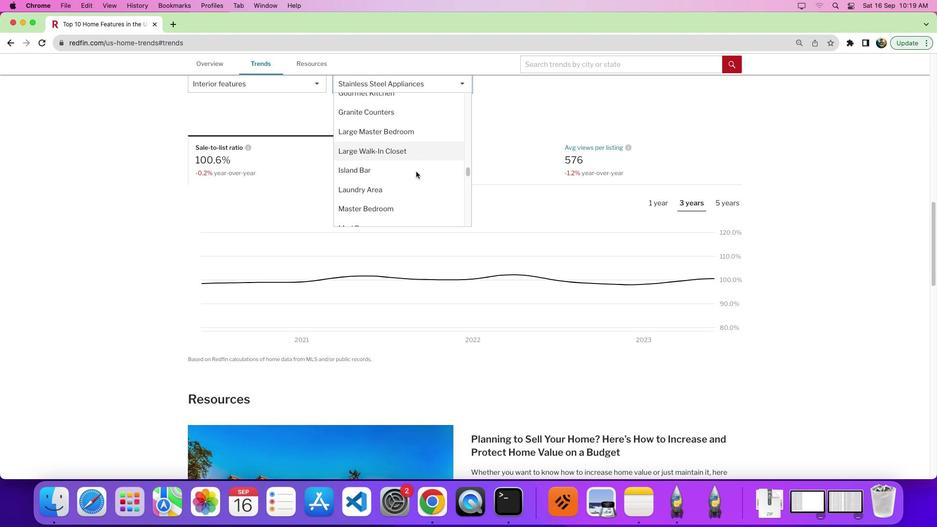 
Action: Mouse moved to (415, 171)
Screenshot: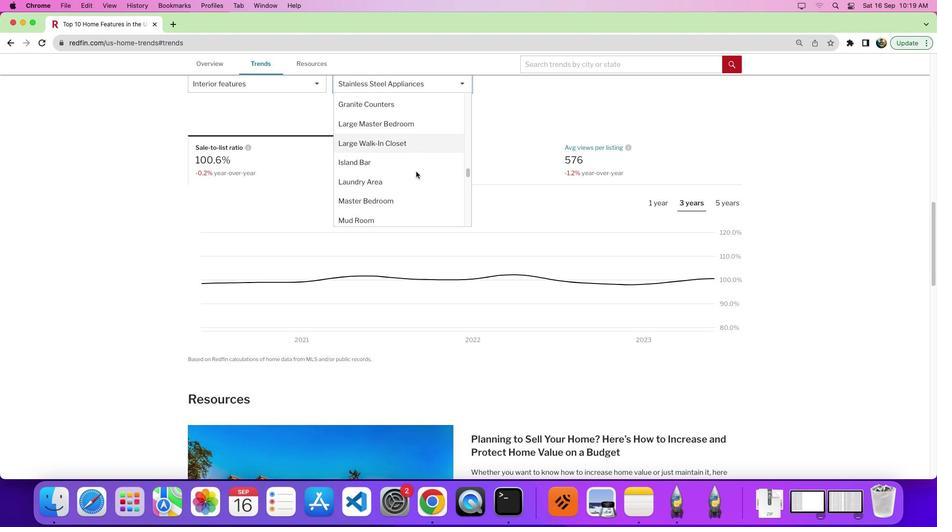 
Action: Mouse scrolled (415, 171) with delta (0, 0)
Screenshot: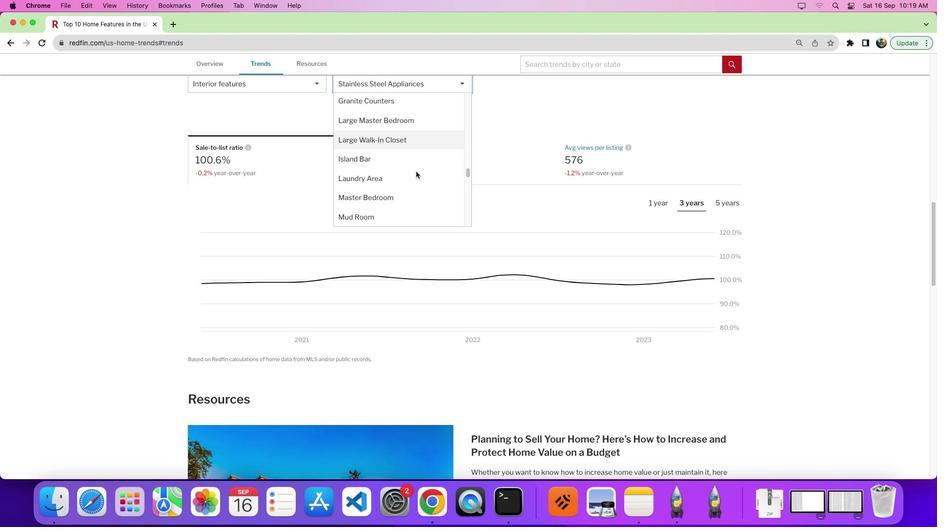 
Action: Mouse scrolled (415, 171) with delta (0, 0)
Screenshot: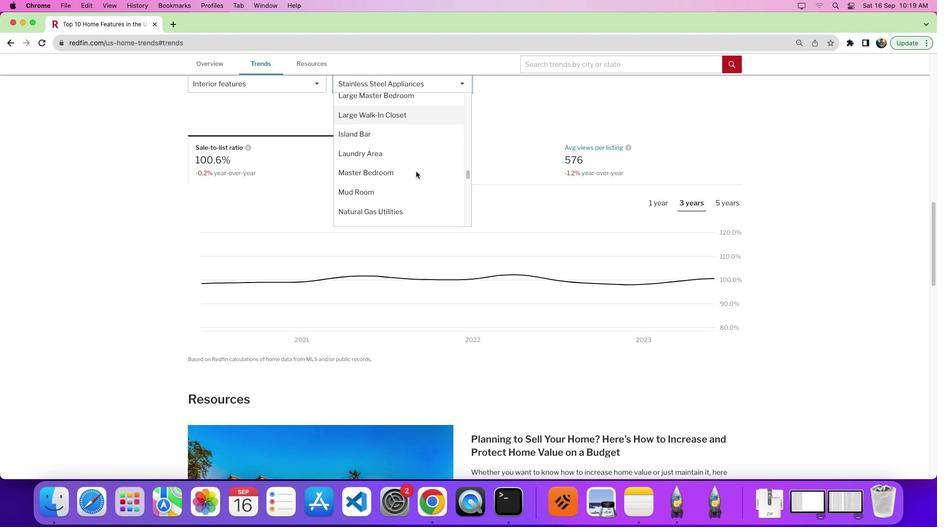 
Action: Mouse moved to (415, 171)
Screenshot: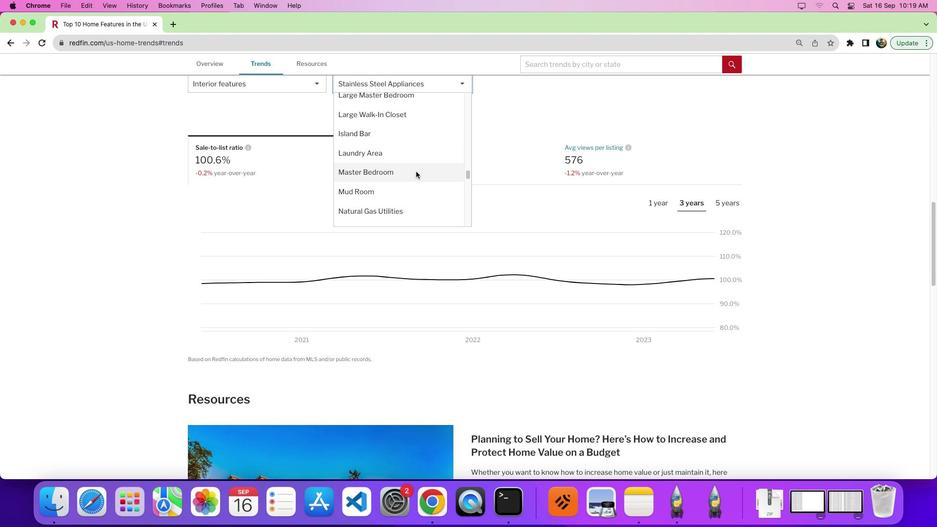 
Action: Mouse scrolled (415, 171) with delta (0, 0)
Screenshot: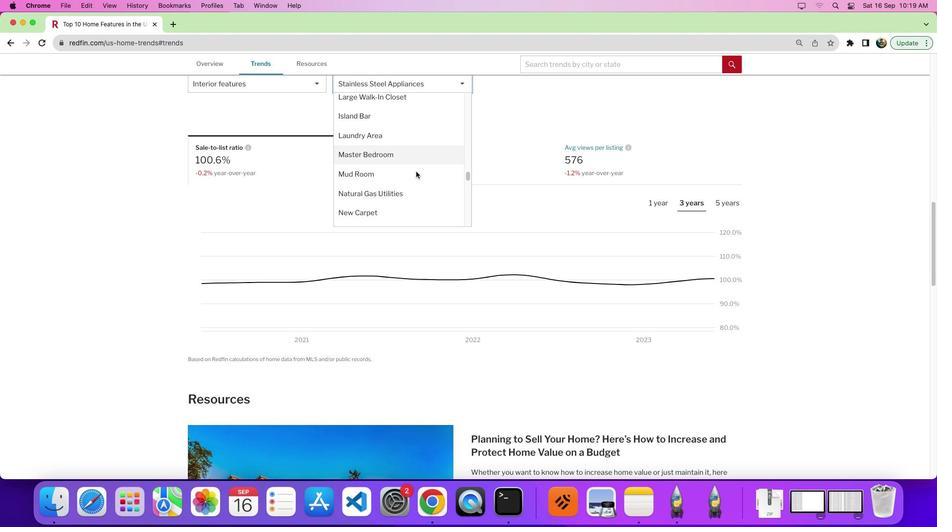 
Action: Mouse scrolled (415, 171) with delta (0, 0)
Screenshot: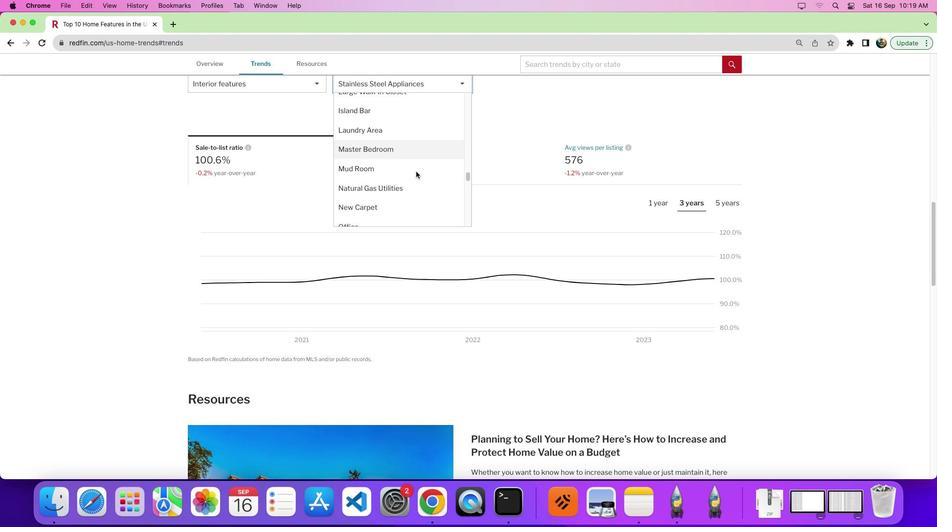 
Action: Mouse scrolled (415, 171) with delta (0, 0)
Screenshot: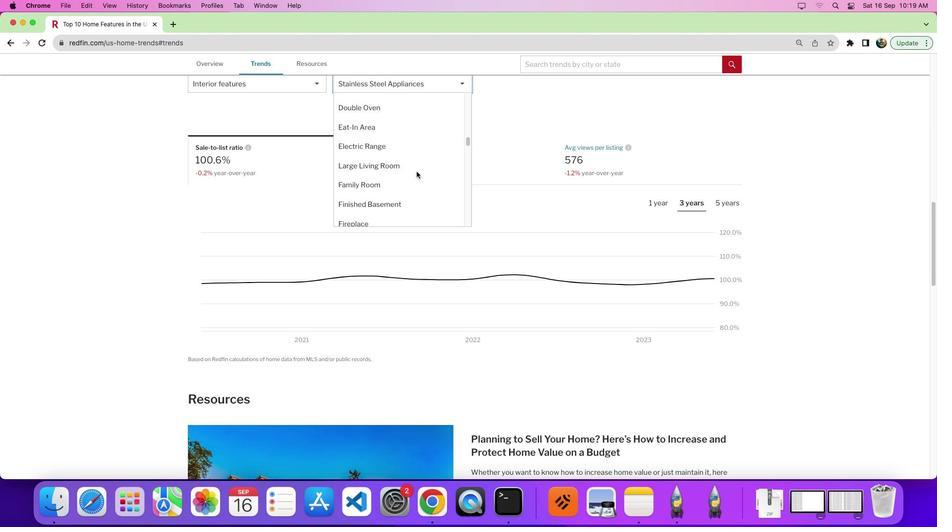 
Action: Mouse scrolled (415, 171) with delta (0, 0)
Screenshot: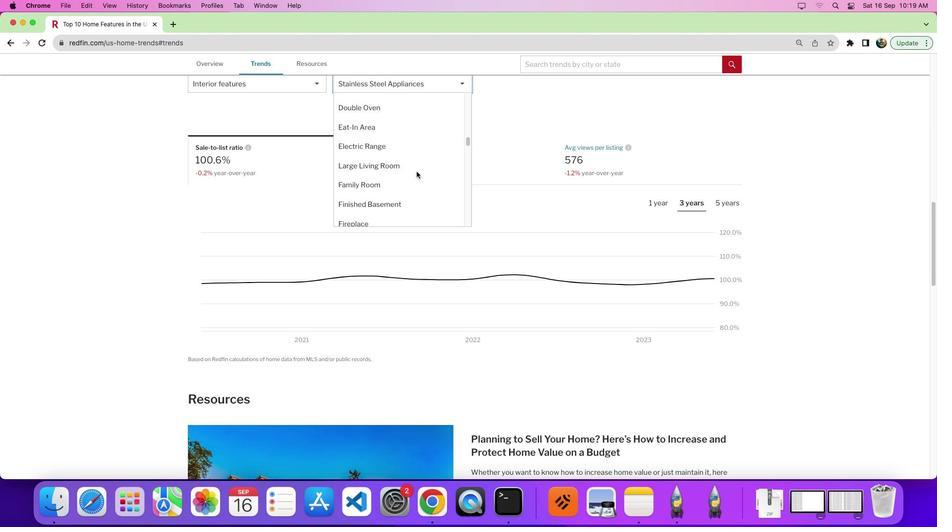 
Action: Mouse scrolled (415, 171) with delta (0, 4)
Screenshot: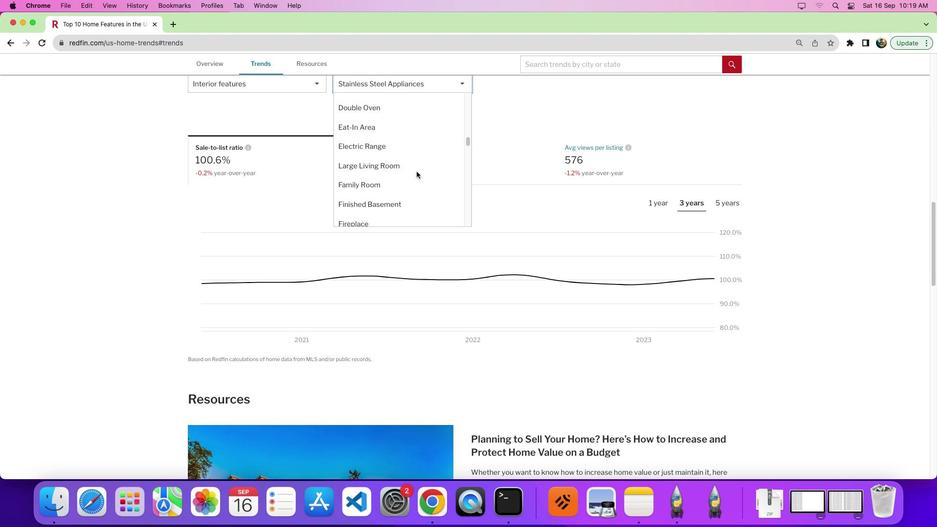 
Action: Mouse moved to (416, 171)
Screenshot: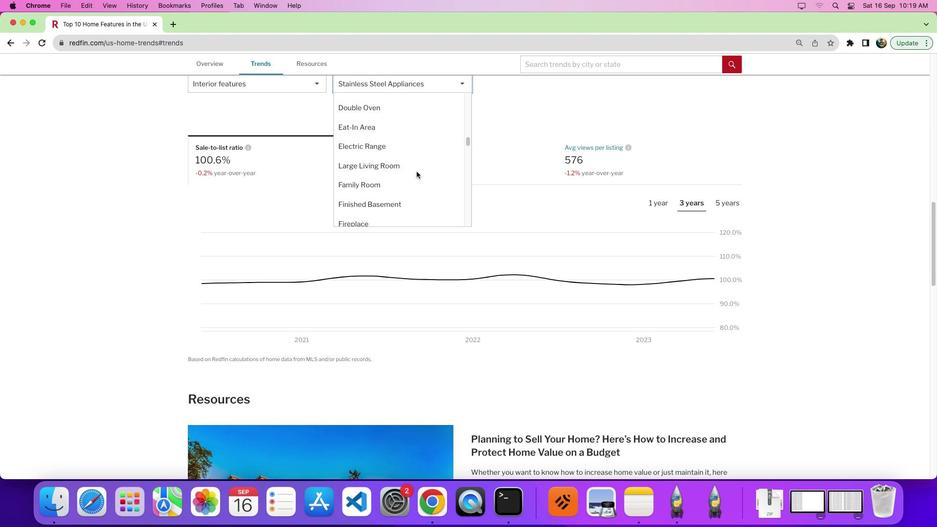 
Action: Mouse scrolled (416, 171) with delta (0, 5)
Screenshot: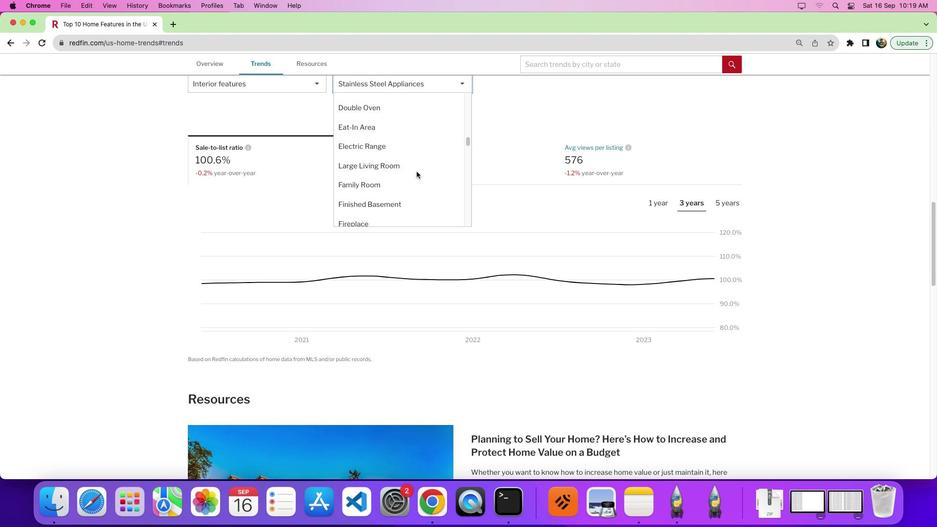 
Action: Mouse scrolled (416, 171) with delta (0, 0)
Screenshot: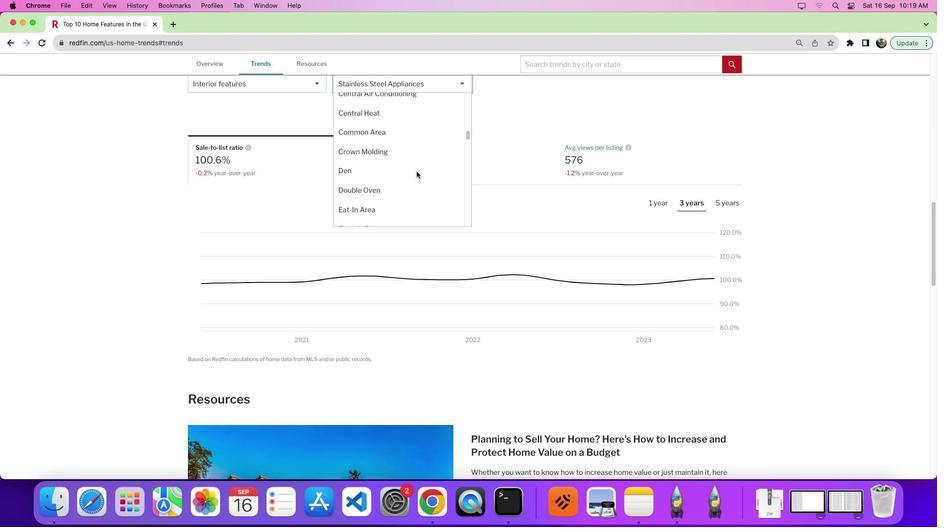 
Action: Mouse scrolled (416, 171) with delta (0, 0)
Screenshot: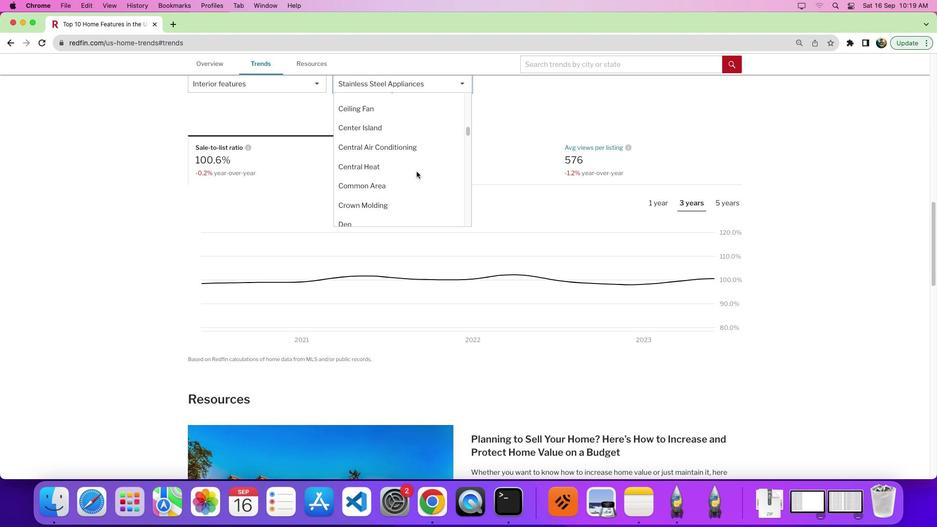 
Action: Mouse scrolled (416, 171) with delta (0, 2)
Screenshot: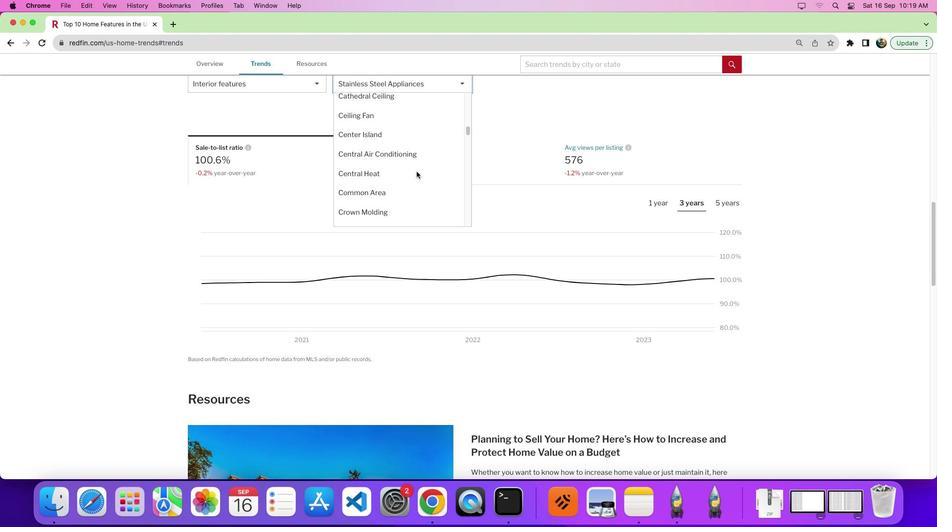
Action: Mouse scrolled (416, 171) with delta (0, 0)
Screenshot: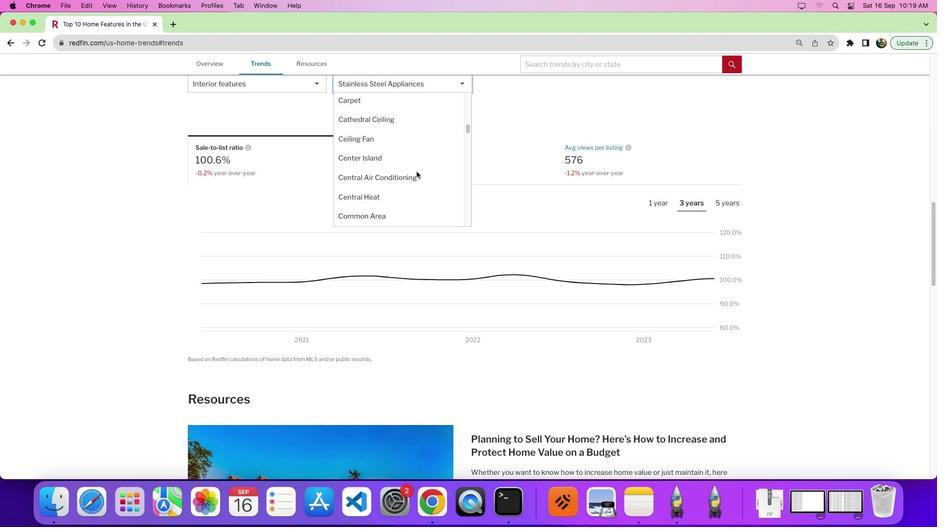 
Action: Mouse scrolled (416, 171) with delta (0, 0)
Screenshot: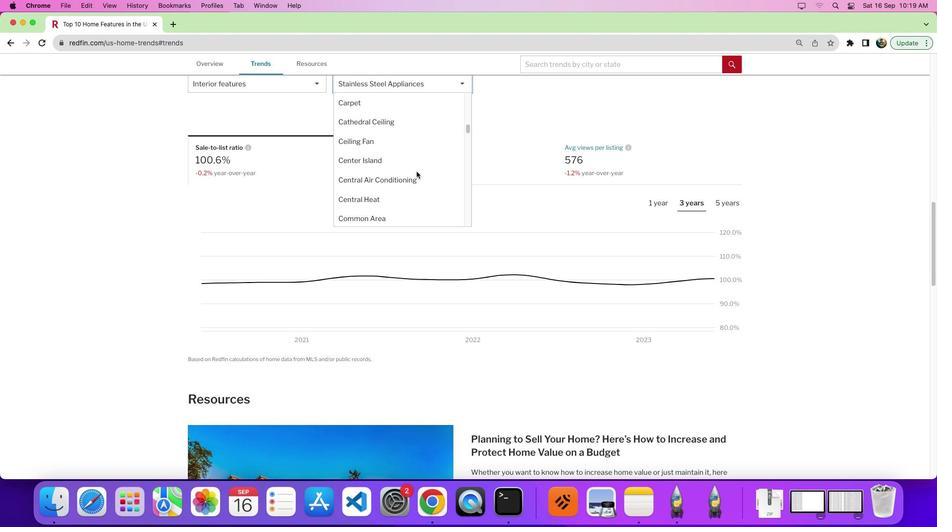 
Action: Mouse scrolled (416, 171) with delta (0, 0)
Screenshot: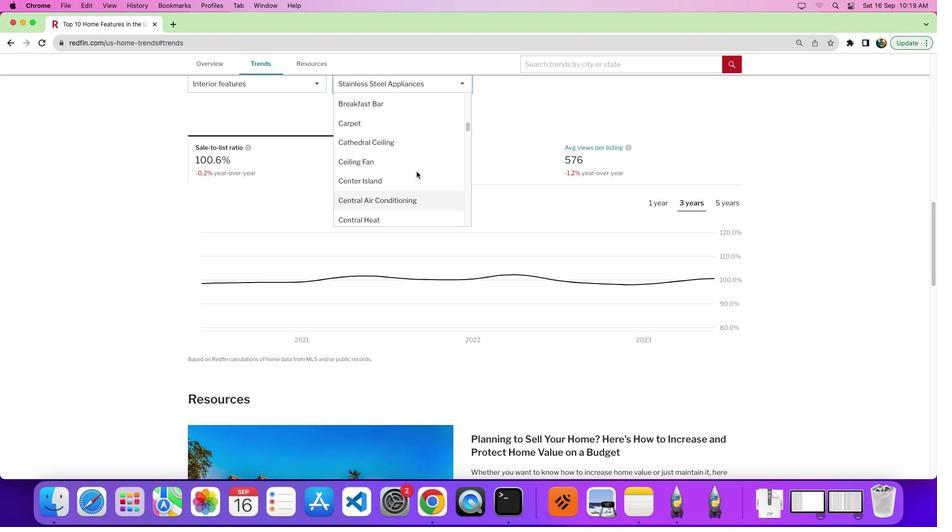 
Action: Mouse scrolled (416, 171) with delta (0, 0)
Screenshot: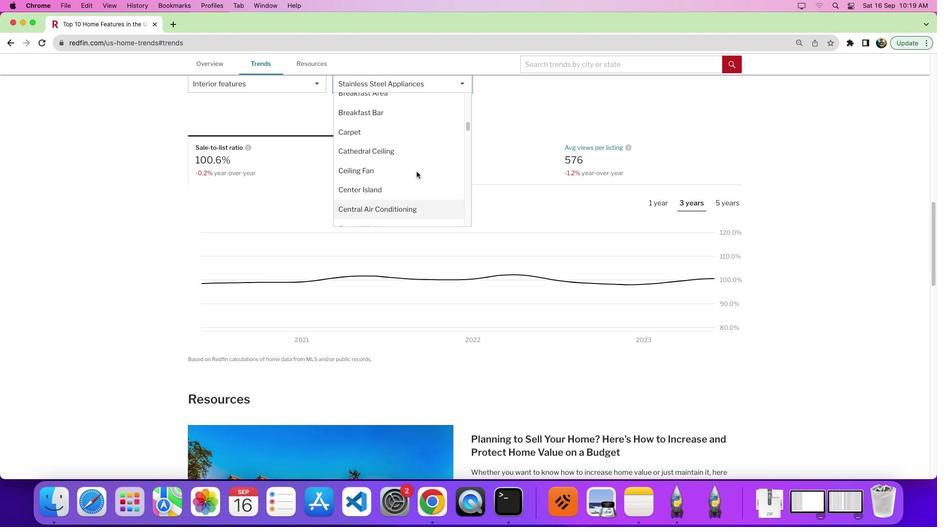 
Action: Mouse moved to (415, 177)
Screenshot: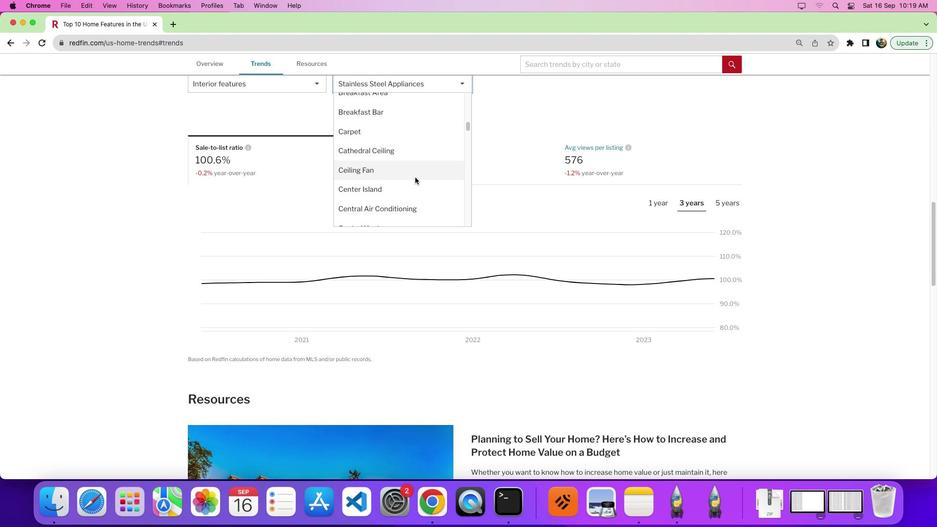 
Action: Mouse scrolled (415, 177) with delta (0, 0)
Screenshot: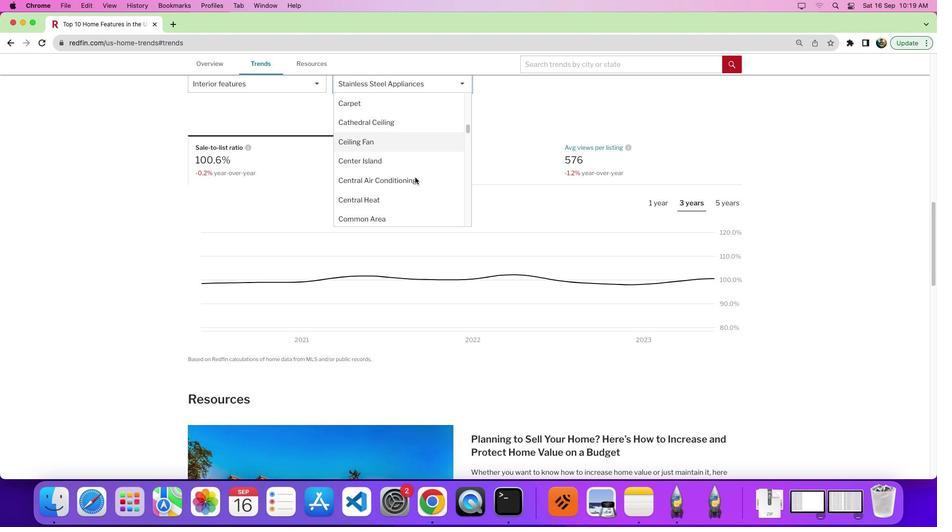 
Action: Mouse scrolled (415, 177) with delta (0, 0)
Screenshot: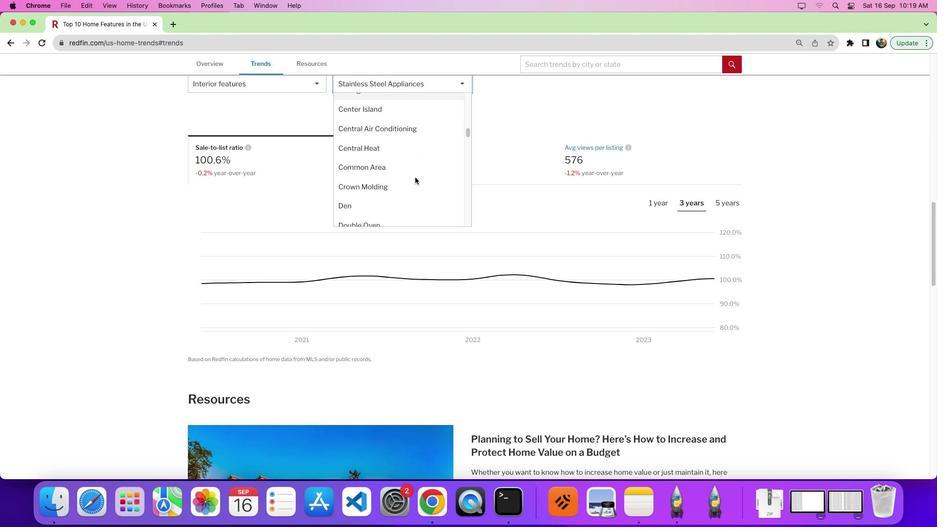 
Action: Mouse scrolled (415, 177) with delta (0, -1)
Screenshot: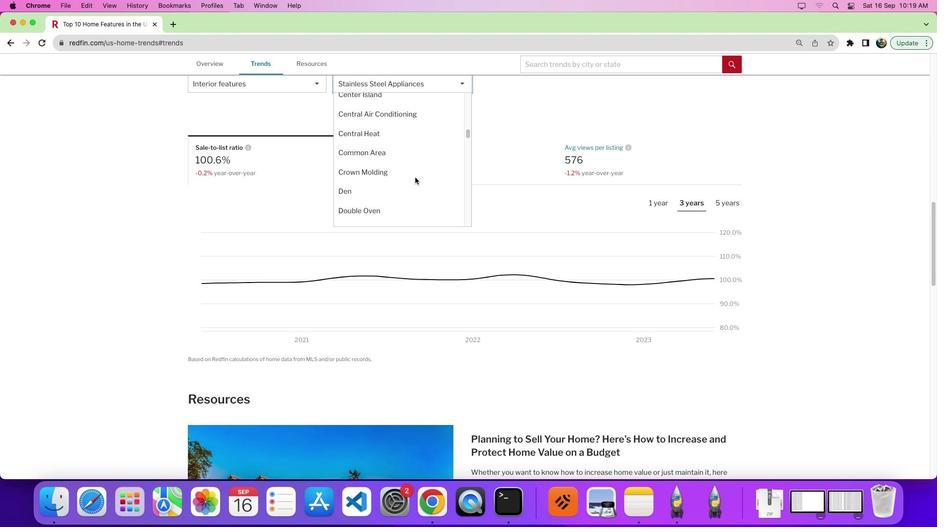 
Action: Mouse moved to (378, 174)
Screenshot: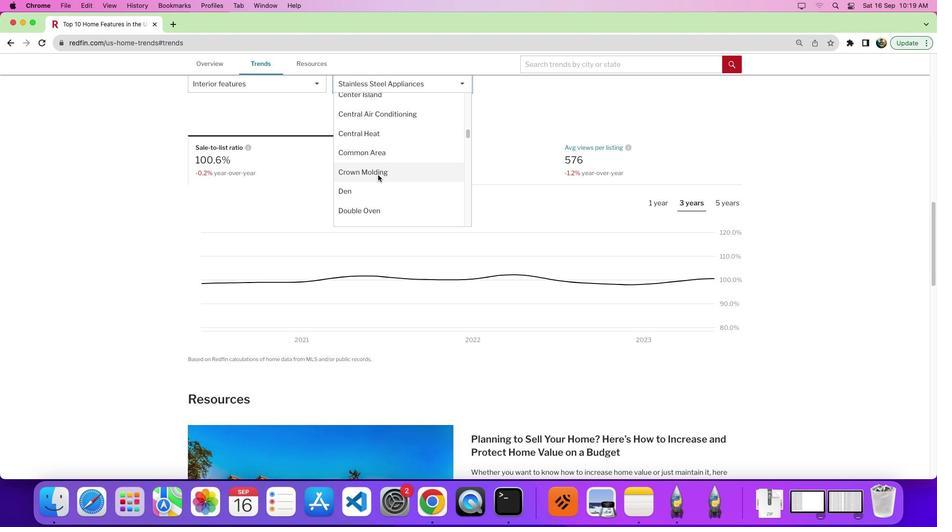 
Action: Mouse pressed left at (378, 174)
Screenshot: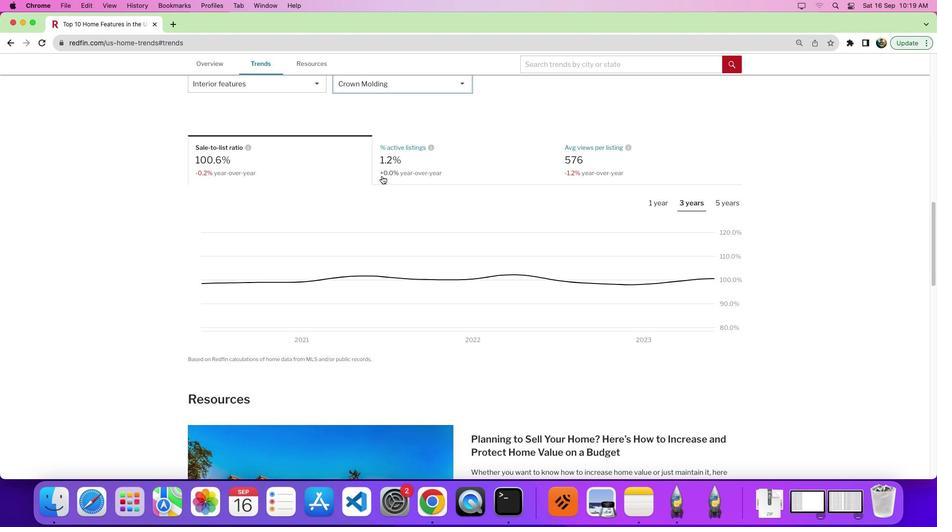 
Action: Mouse moved to (548, 177)
Screenshot: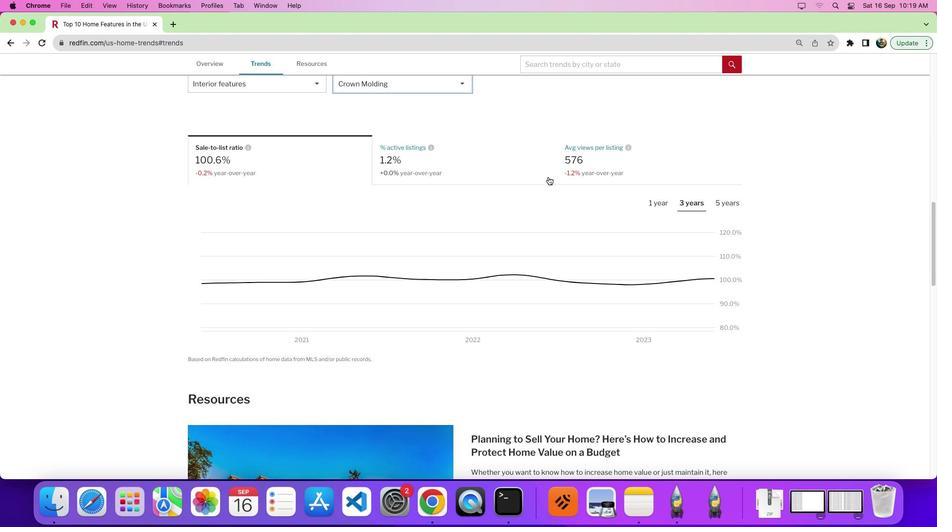 
Action: Mouse scrolled (548, 177) with delta (0, 0)
Screenshot: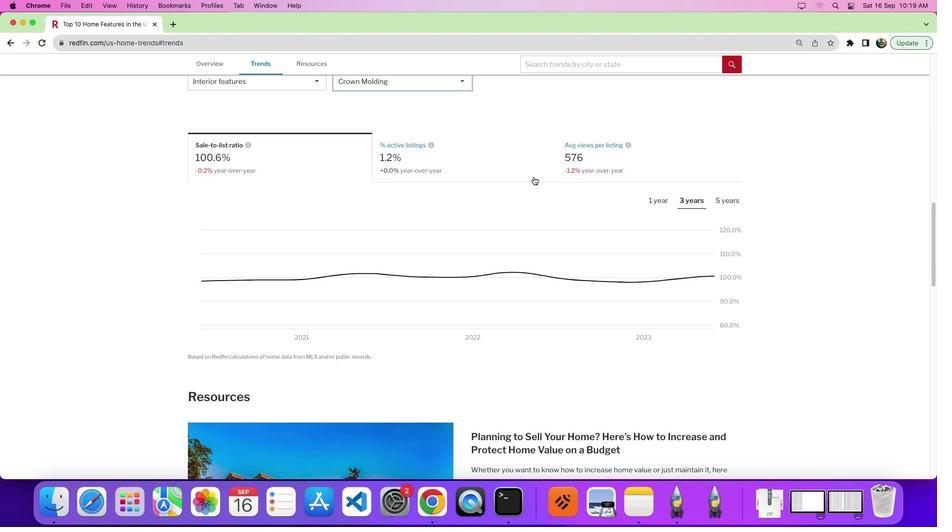 
Action: Mouse scrolled (548, 177) with delta (0, 0)
Screenshot: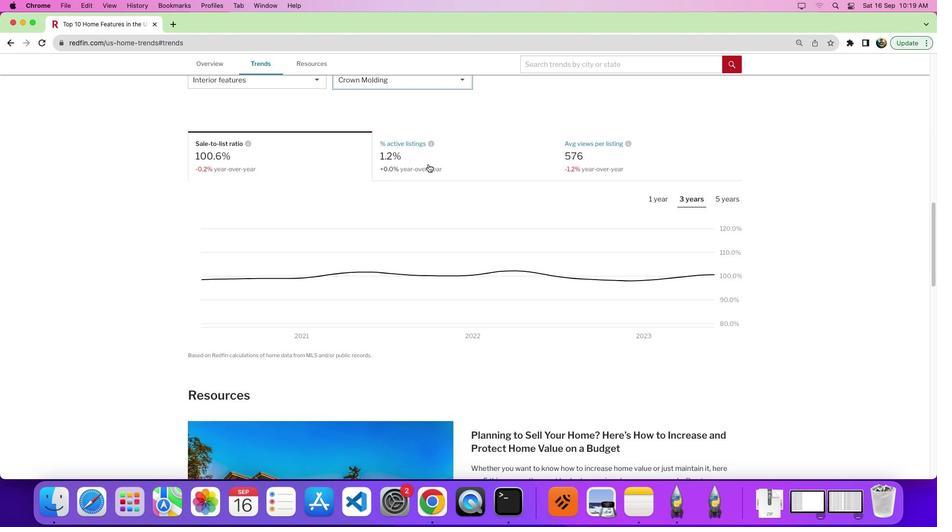 
Action: Mouse moved to (424, 162)
Screenshot: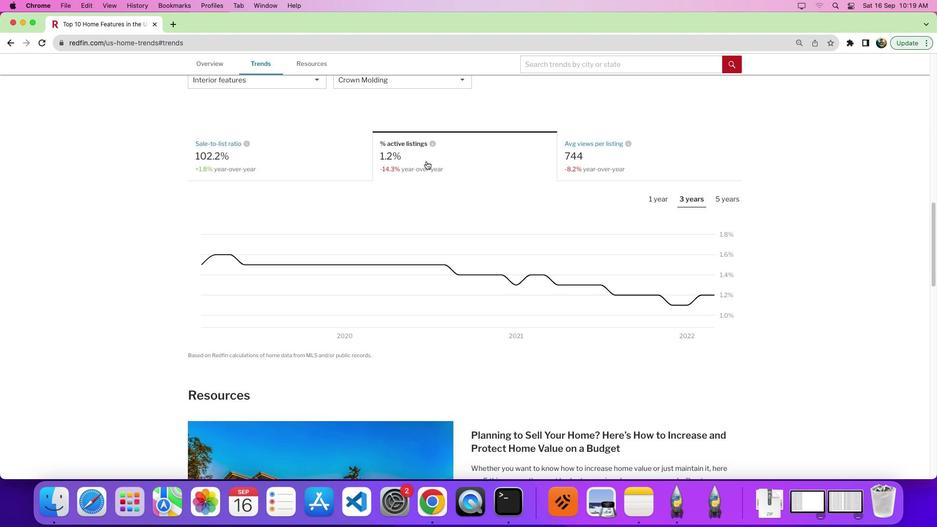 
Action: Mouse pressed left at (424, 162)
Screenshot: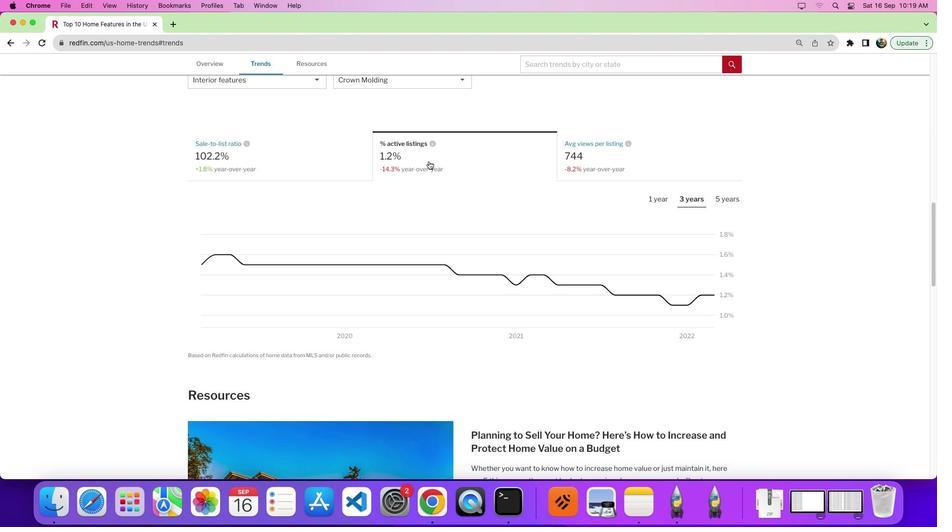 
Action: Mouse moved to (612, 160)
Screenshot: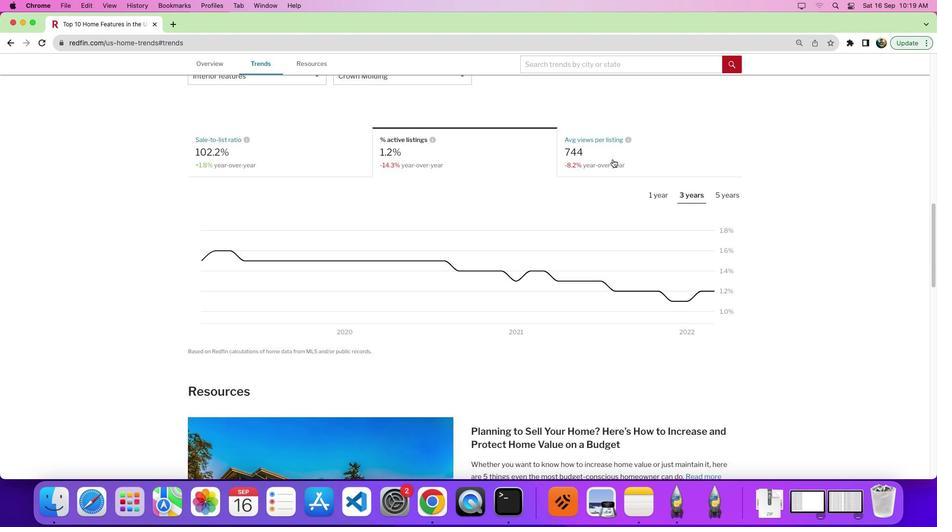 
Action: Mouse scrolled (612, 160) with delta (0, 0)
Screenshot: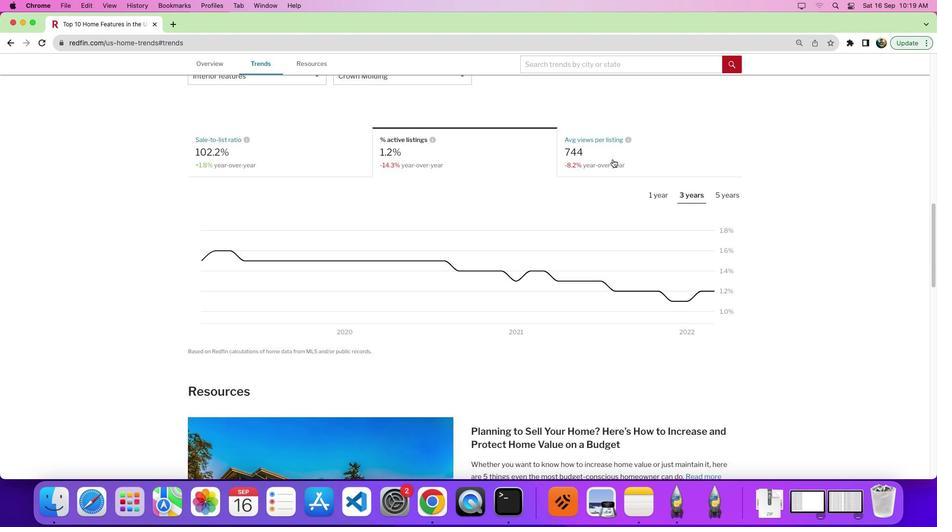 
Action: Mouse moved to (613, 159)
Screenshot: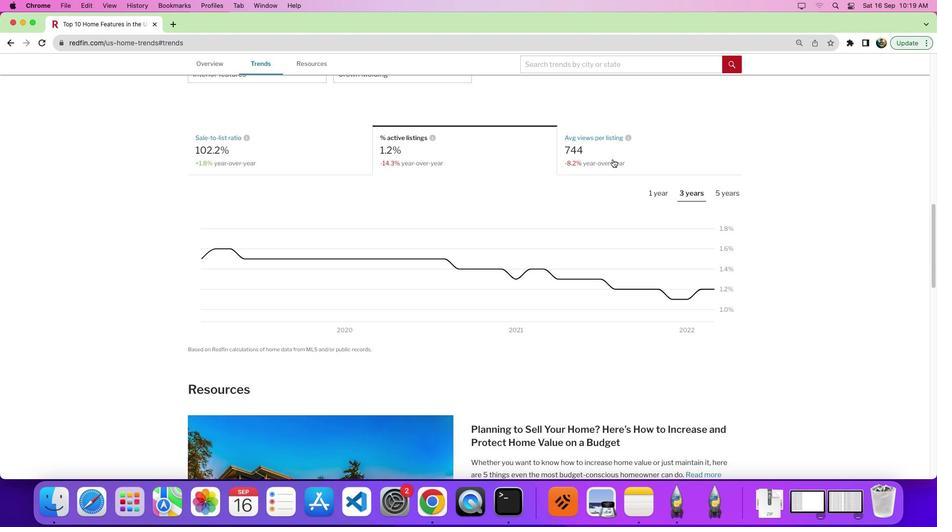 
Action: Mouse scrolled (613, 159) with delta (0, 0)
Screenshot: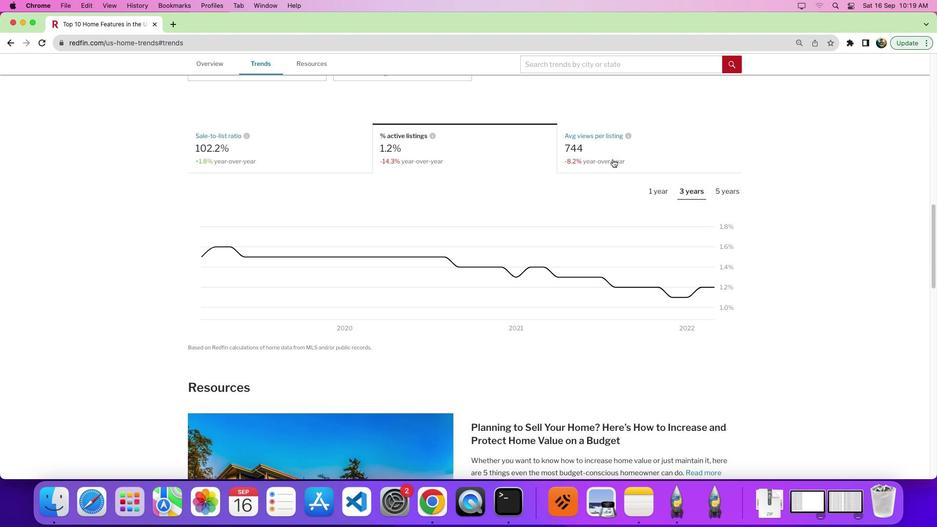 
Action: Mouse moved to (723, 189)
Screenshot: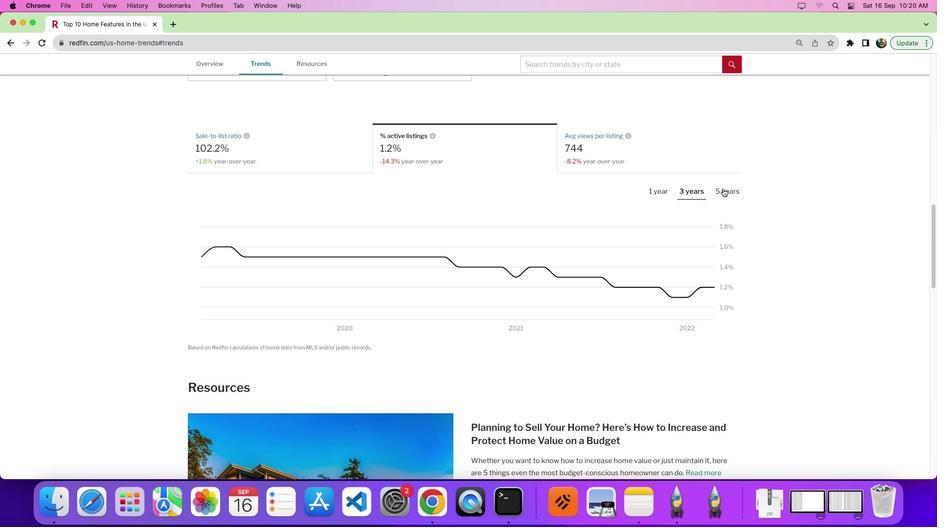 
